 Task: Create a project with template Project Timeline with name TrainForge with privacy Public and in the team Recorders . Create three sections in the project as To-Do, Doing and Done.
Action: Mouse moved to (78, 56)
Screenshot: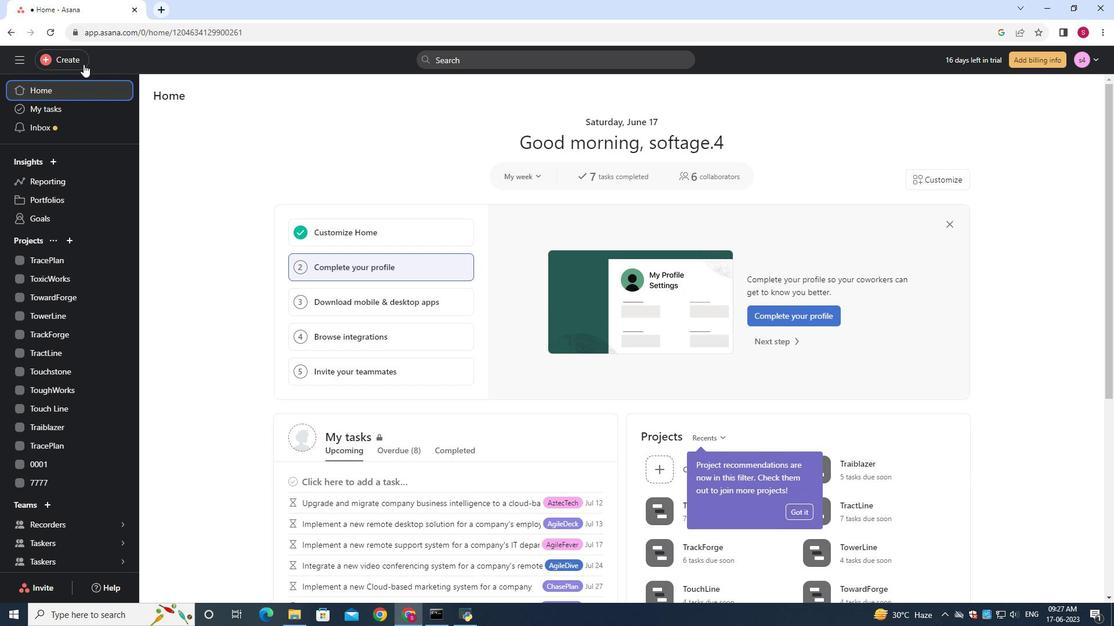 
Action: Mouse pressed left at (78, 56)
Screenshot: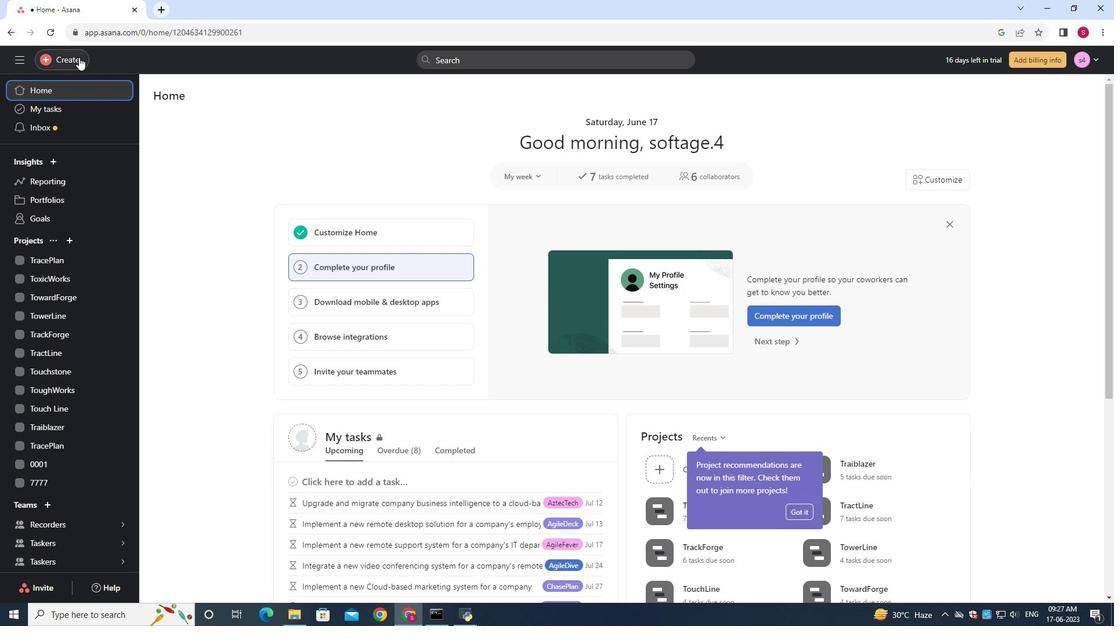 
Action: Mouse moved to (110, 78)
Screenshot: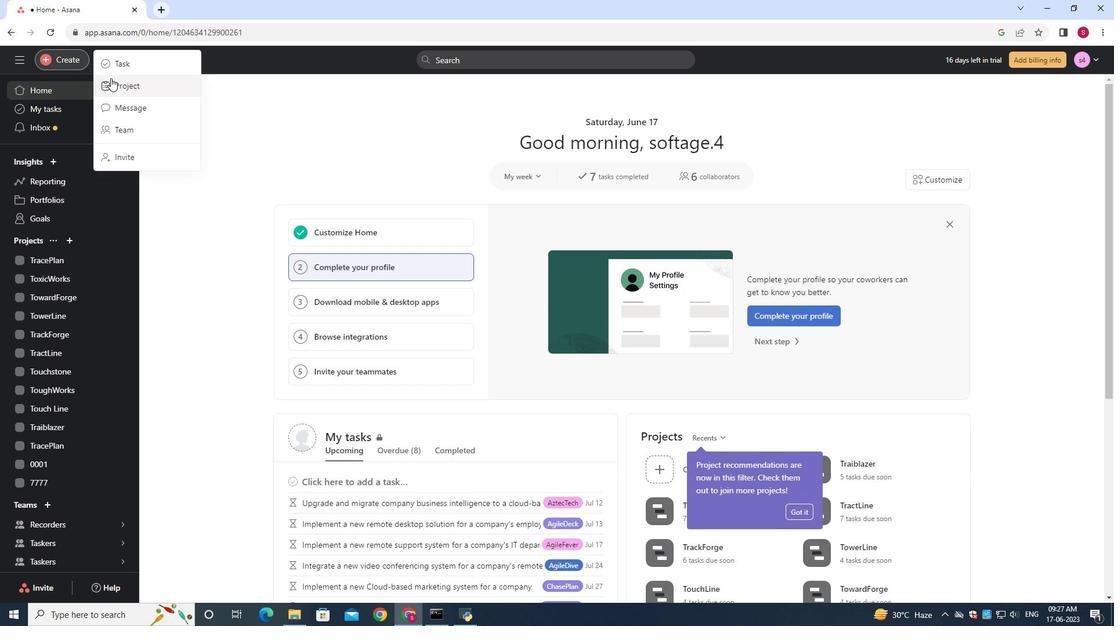 
Action: Mouse pressed left at (110, 78)
Screenshot: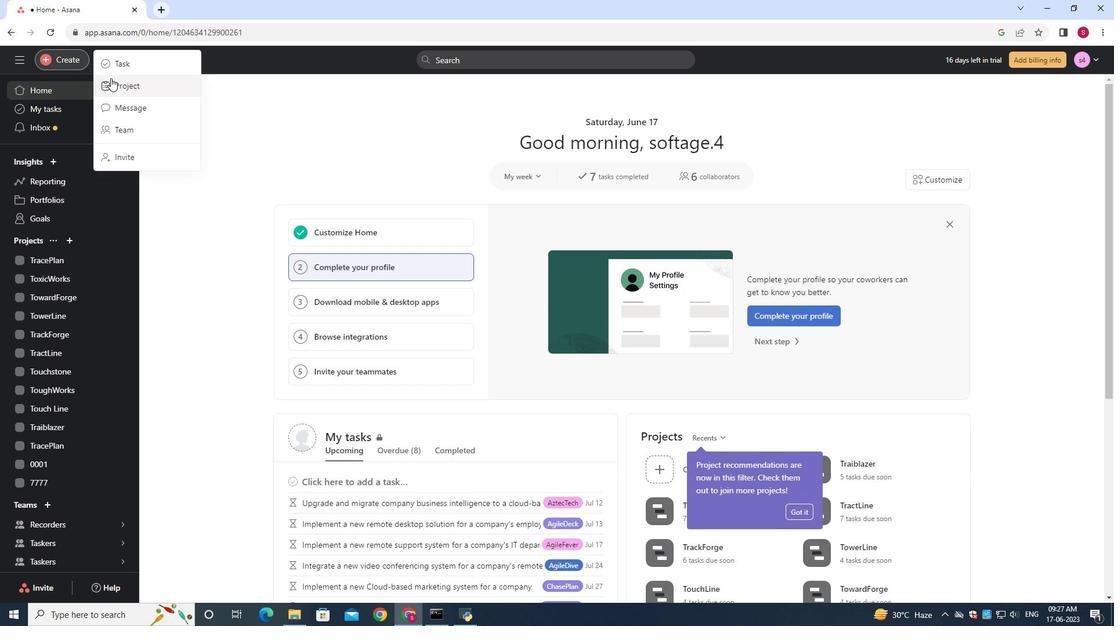 
Action: Mouse moved to (562, 352)
Screenshot: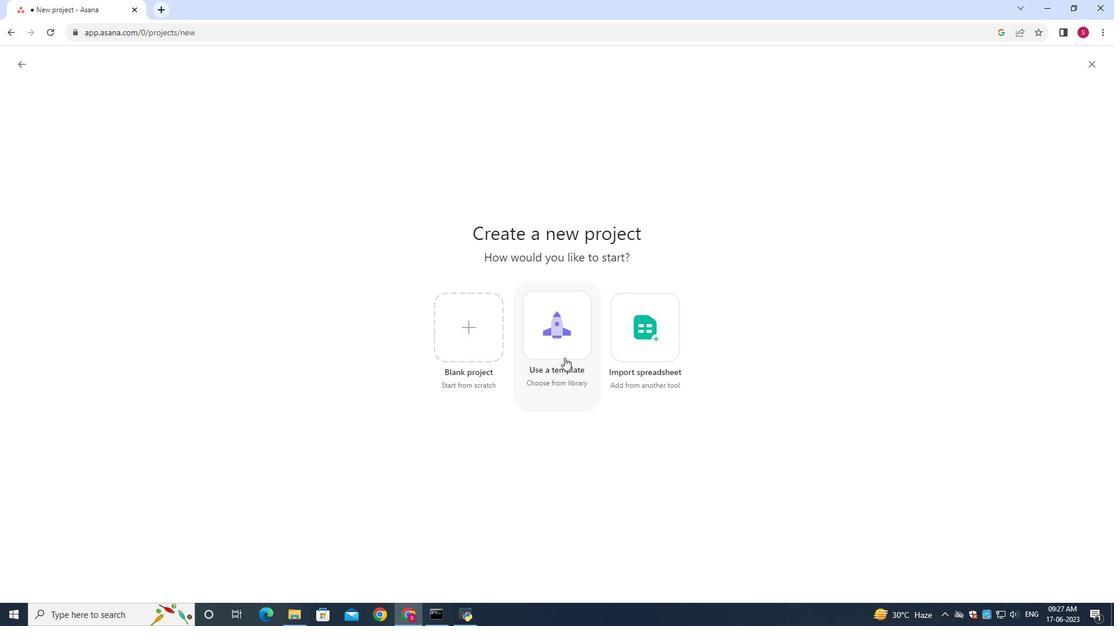 
Action: Mouse pressed left at (562, 352)
Screenshot: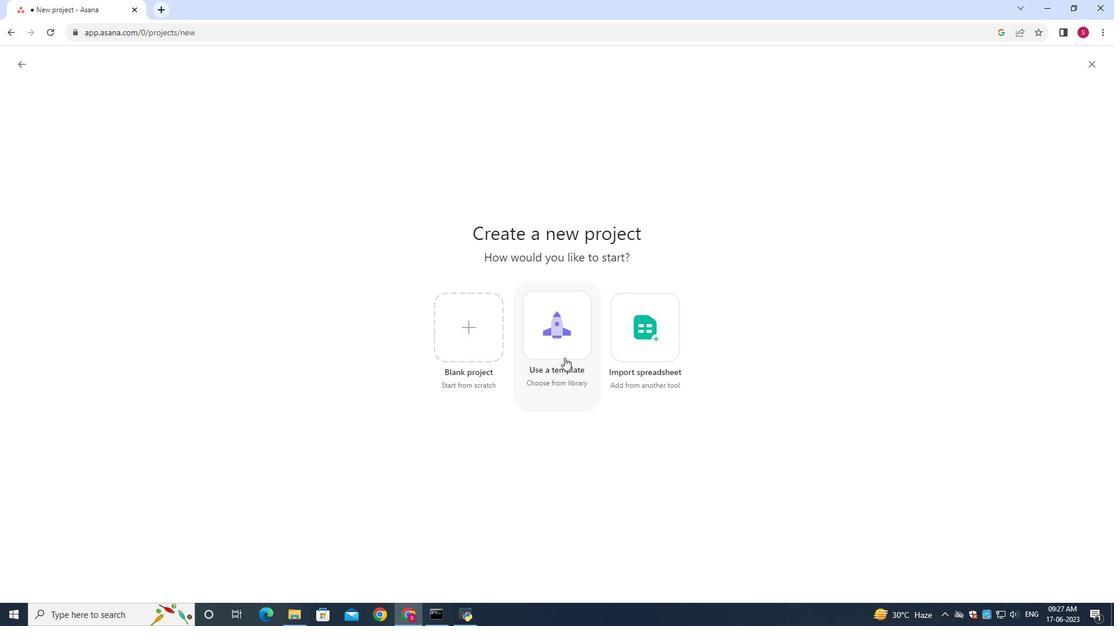 
Action: Mouse moved to (105, 320)
Screenshot: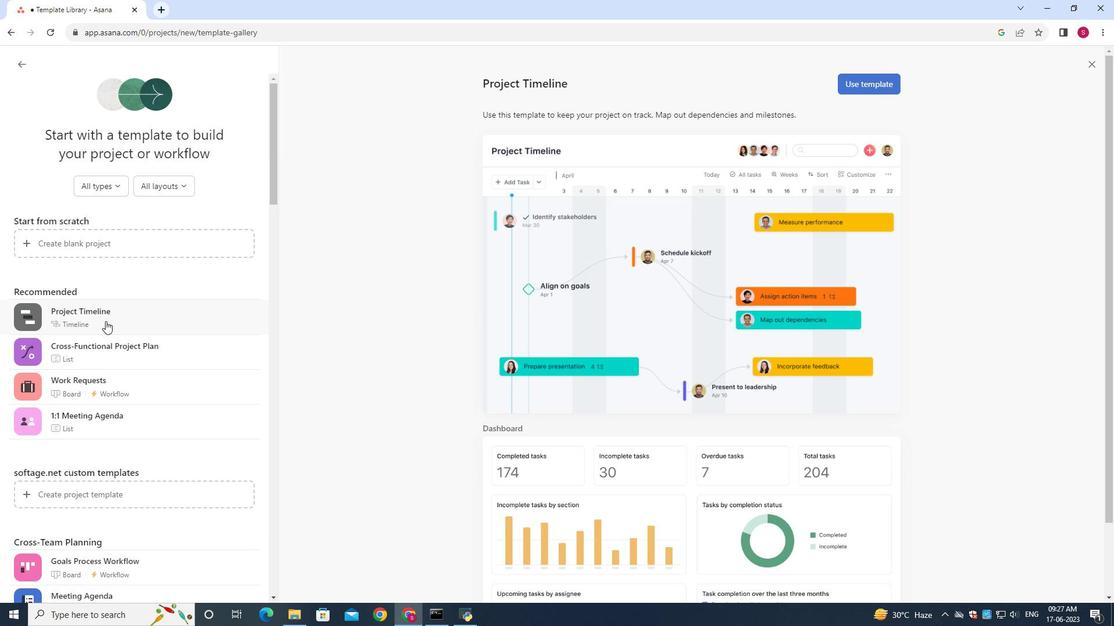 
Action: Mouse pressed left at (105, 320)
Screenshot: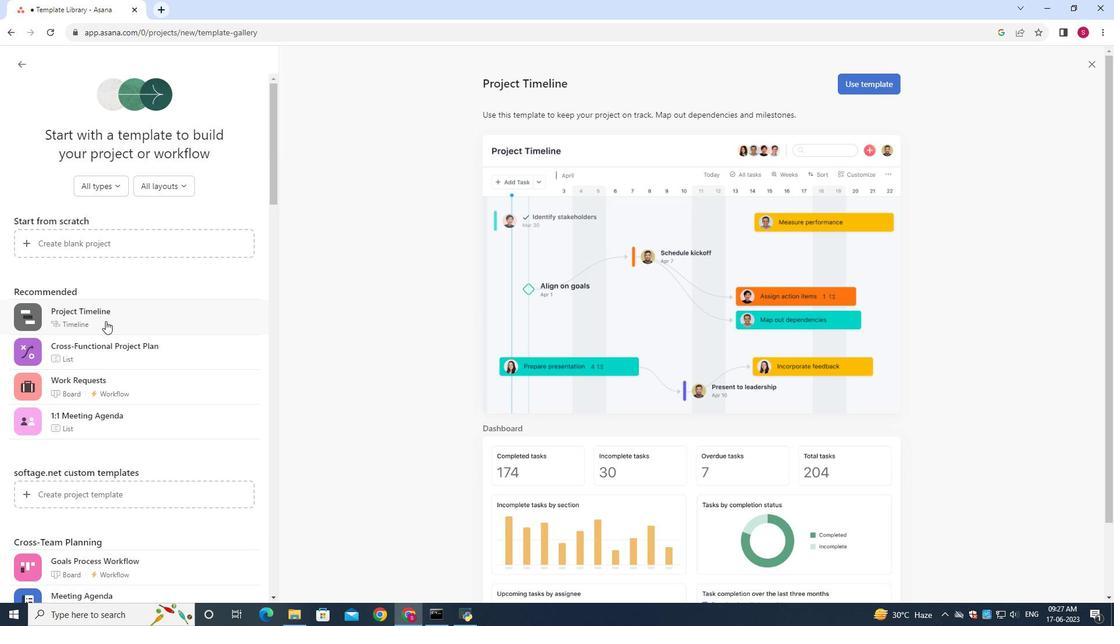 
Action: Mouse moved to (847, 89)
Screenshot: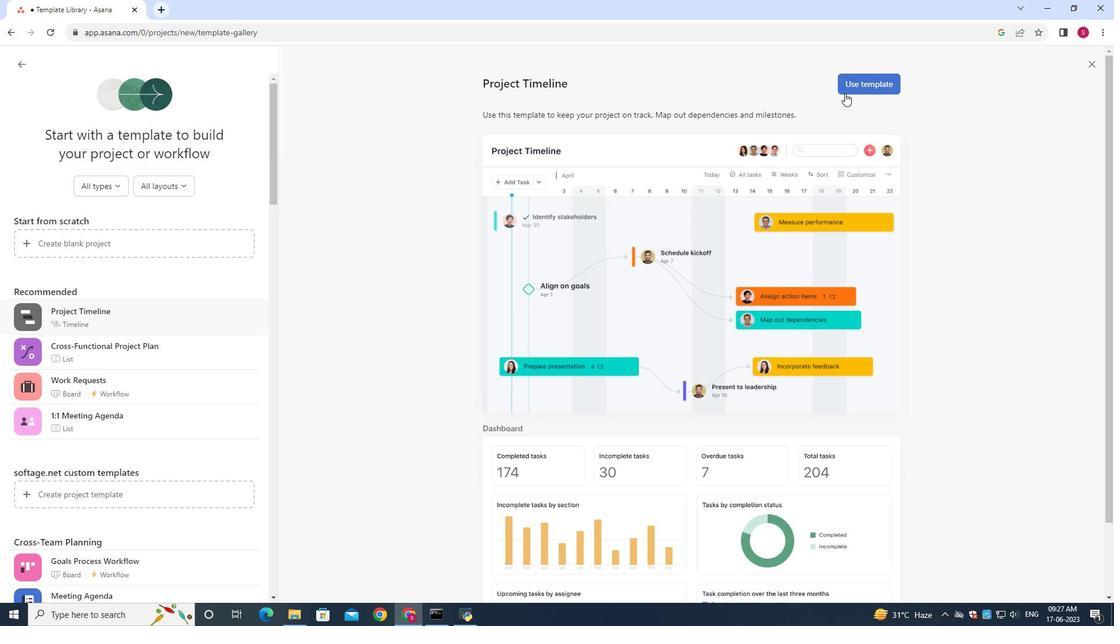 
Action: Mouse pressed left at (847, 89)
Screenshot: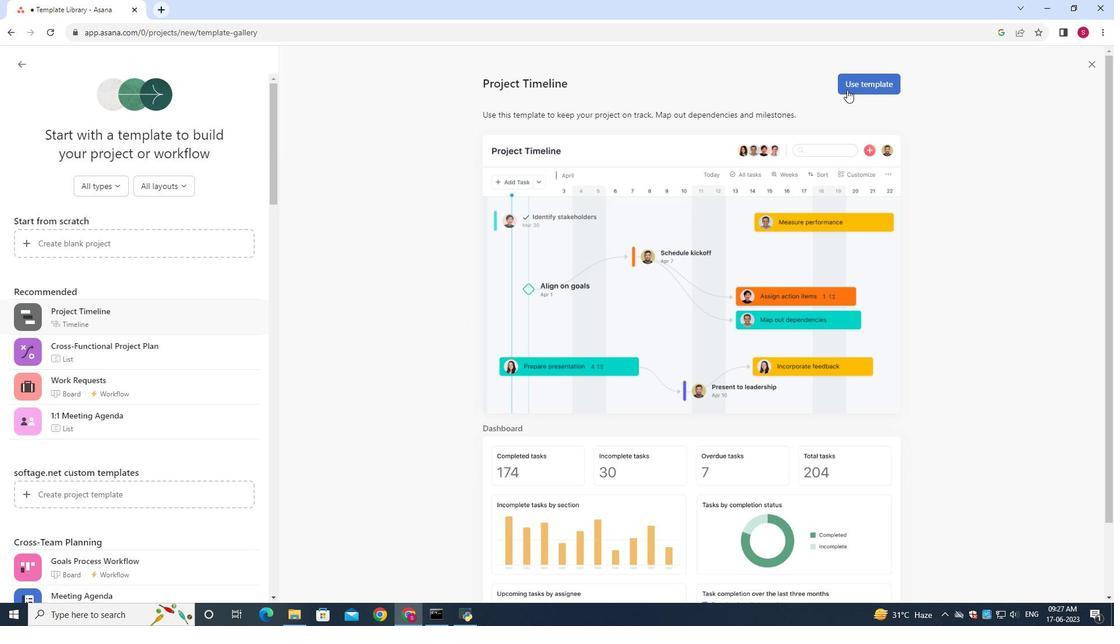 
Action: Mouse moved to (6, 184)
Screenshot: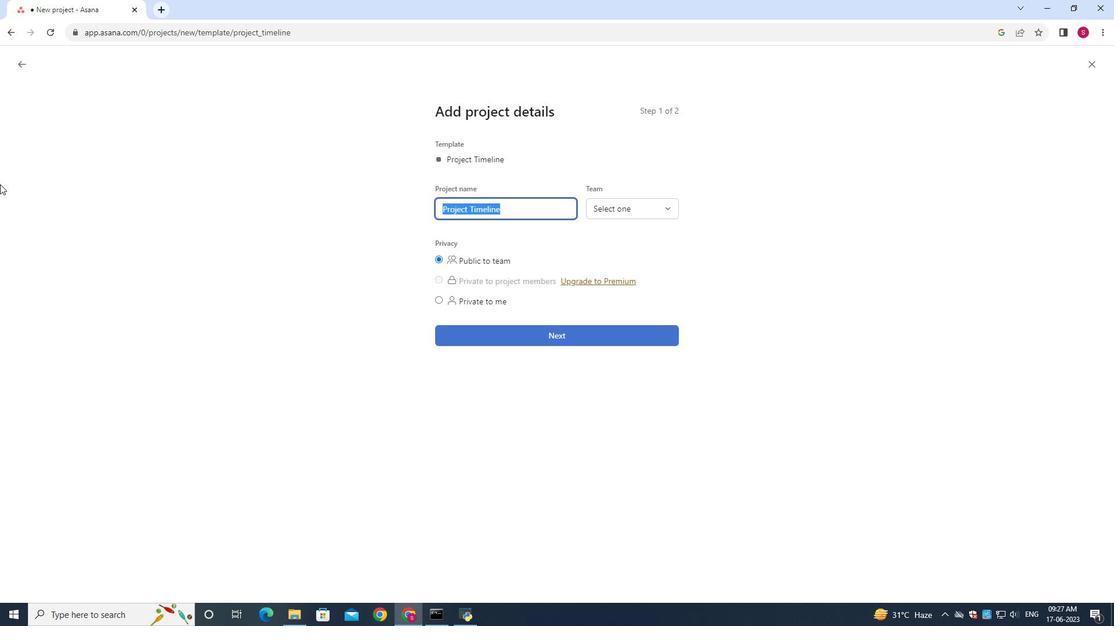 
Action: Key pressed <Key.backspace><Key.shift>Train<Key.shift>Forge
Screenshot: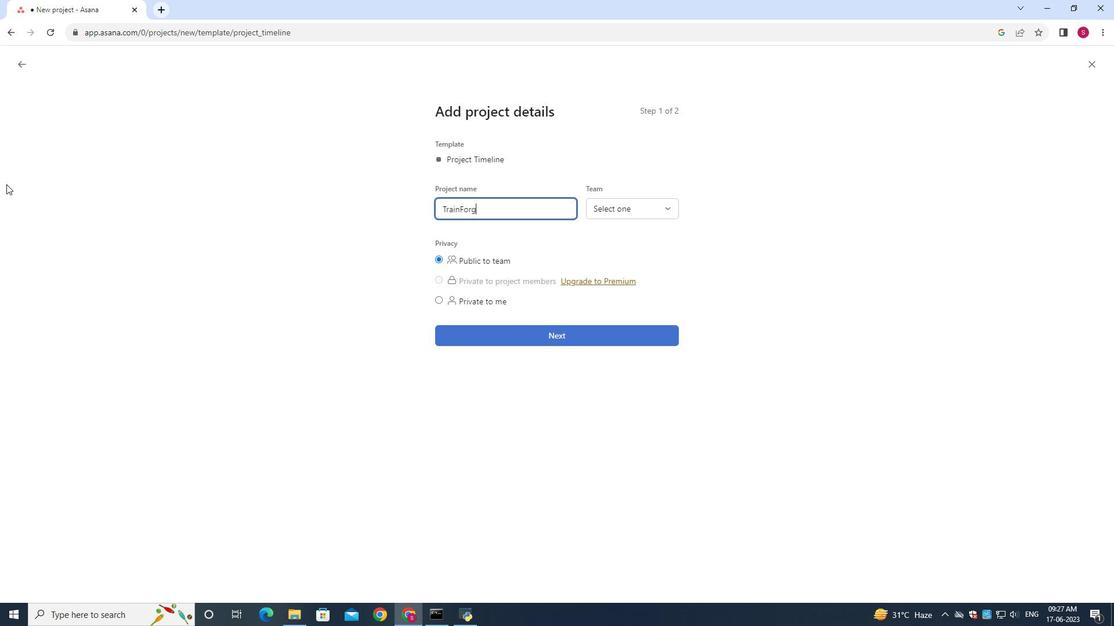 
Action: Mouse moved to (605, 210)
Screenshot: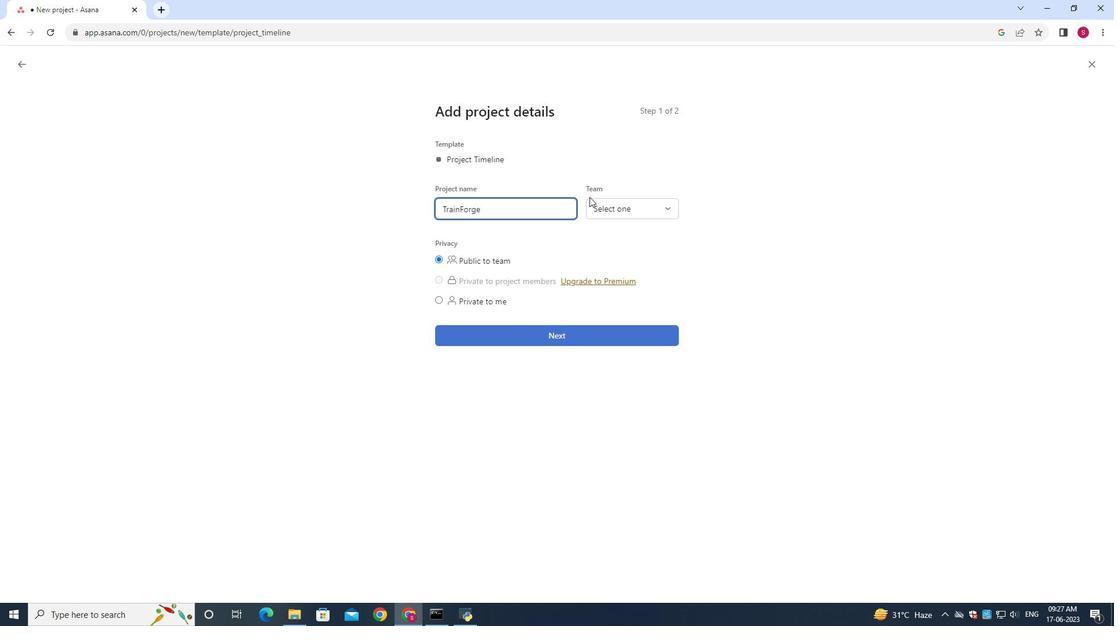 
Action: Mouse pressed left at (605, 210)
Screenshot: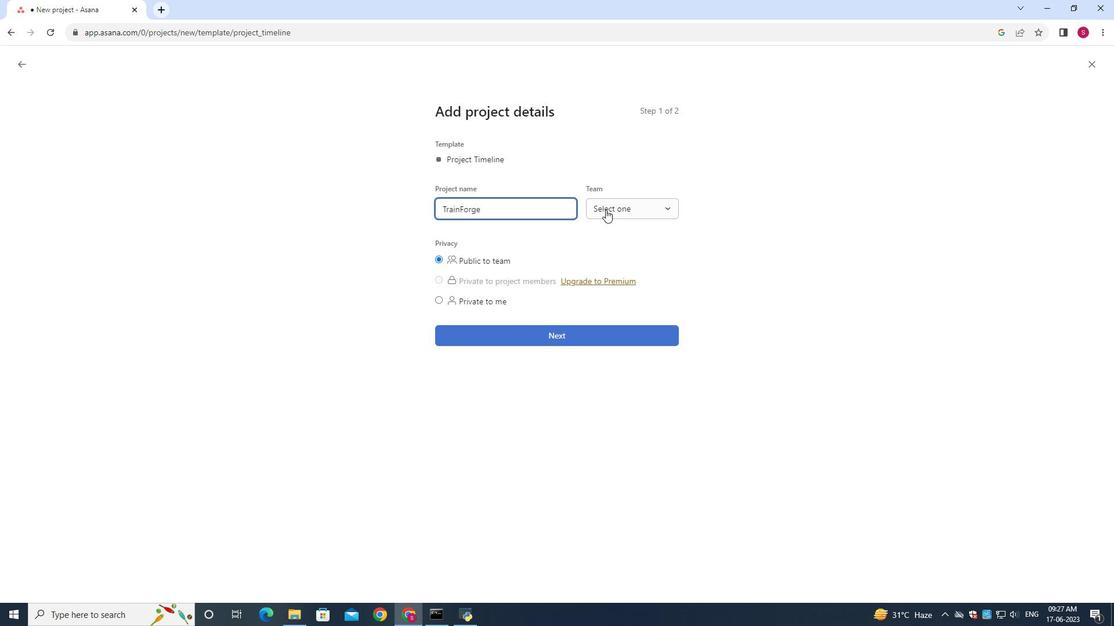 
Action: Mouse moved to (618, 272)
Screenshot: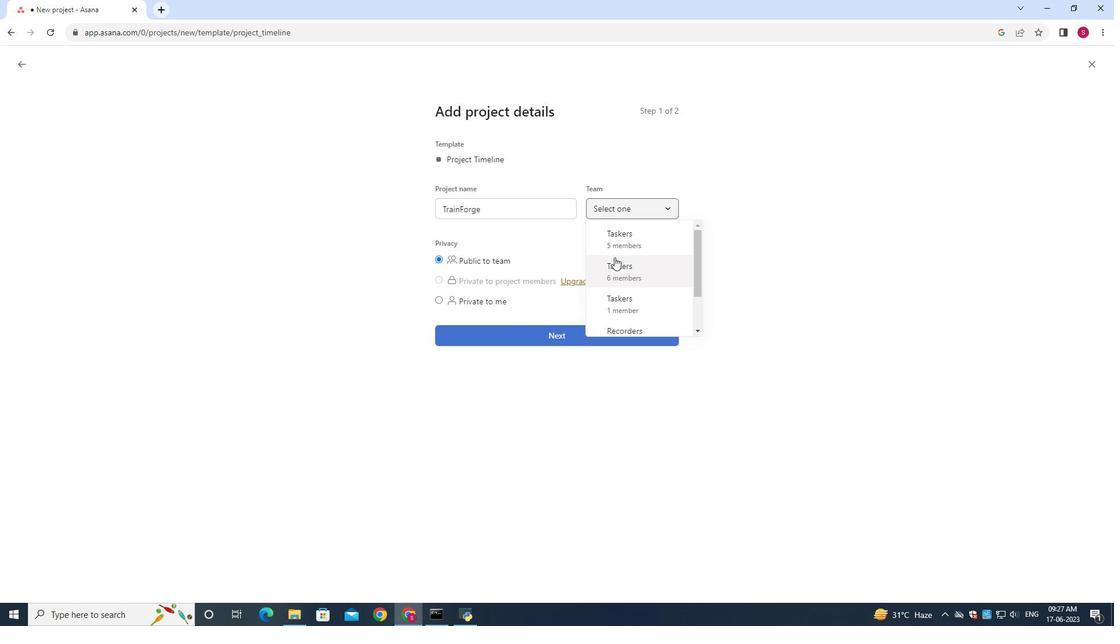 
Action: Mouse scrolled (618, 271) with delta (0, 0)
Screenshot: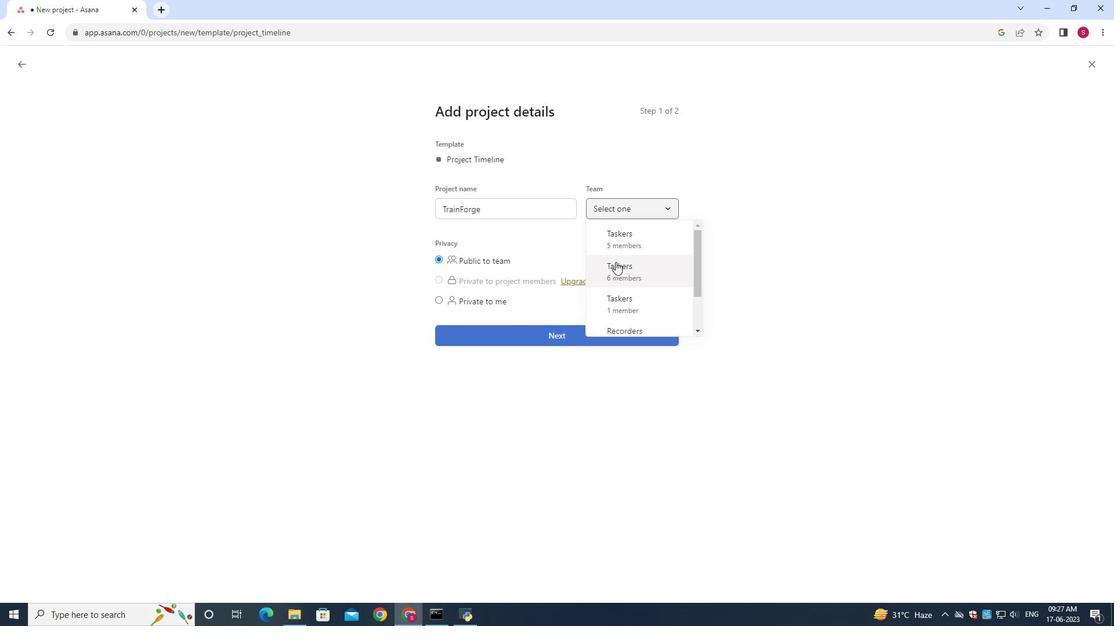 
Action: Mouse moved to (618, 272)
Screenshot: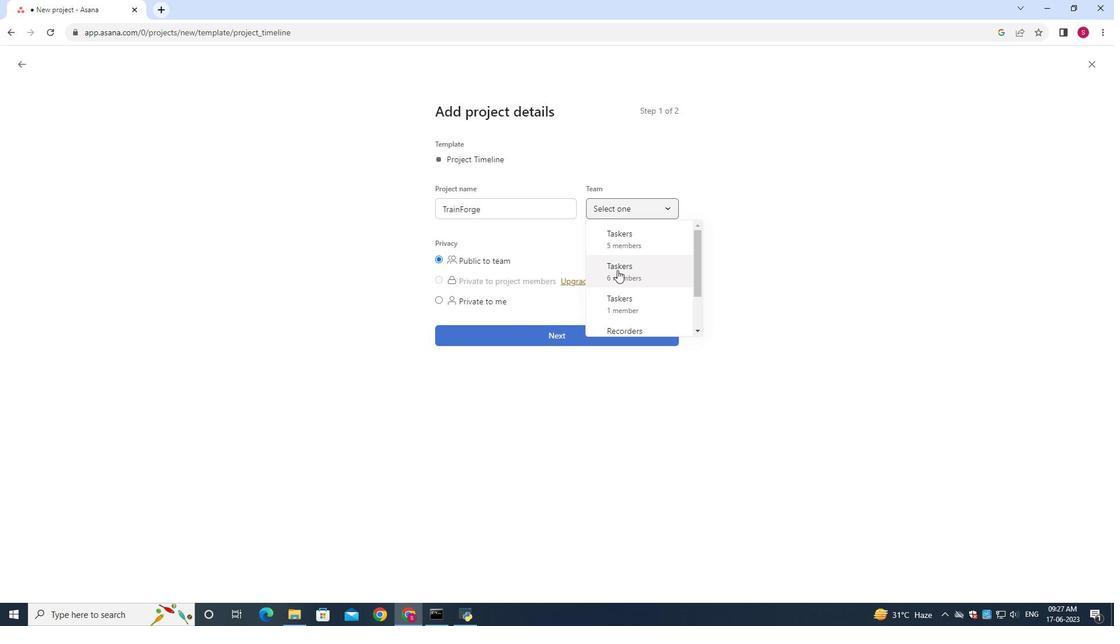 
Action: Mouse scrolled (618, 272) with delta (0, 0)
Screenshot: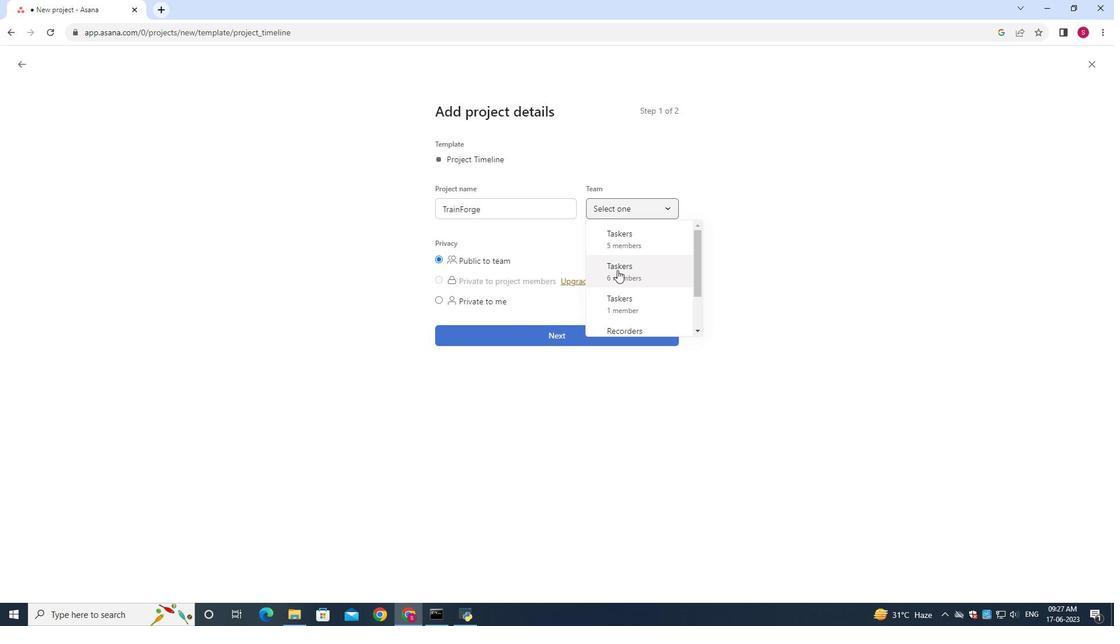 
Action: Mouse scrolled (618, 272) with delta (0, 0)
Screenshot: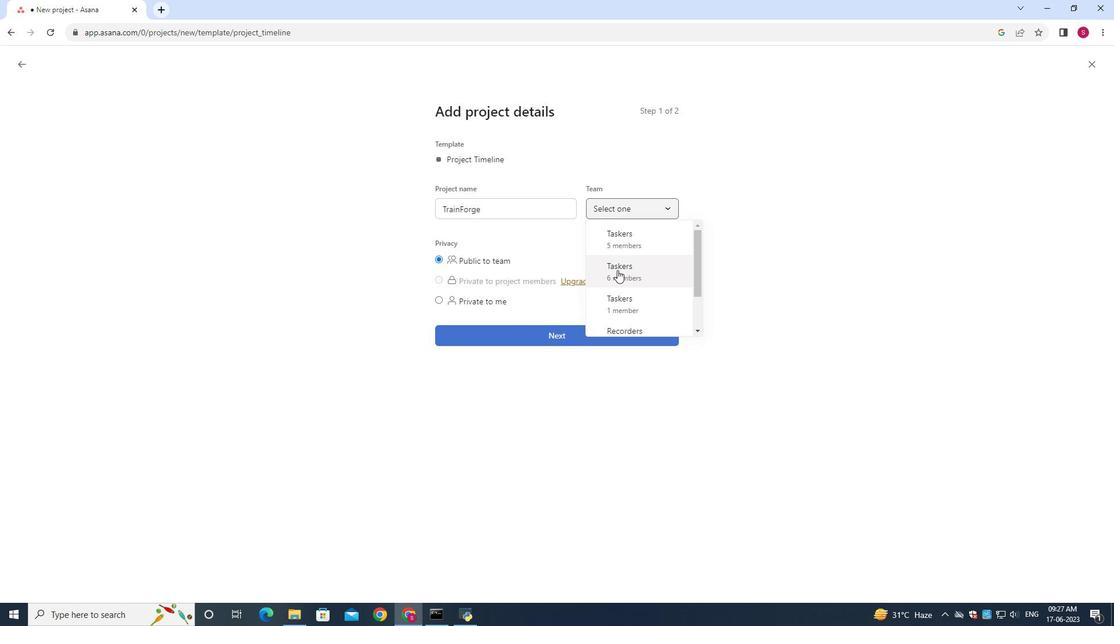 
Action: Mouse scrolled (618, 272) with delta (0, 0)
Screenshot: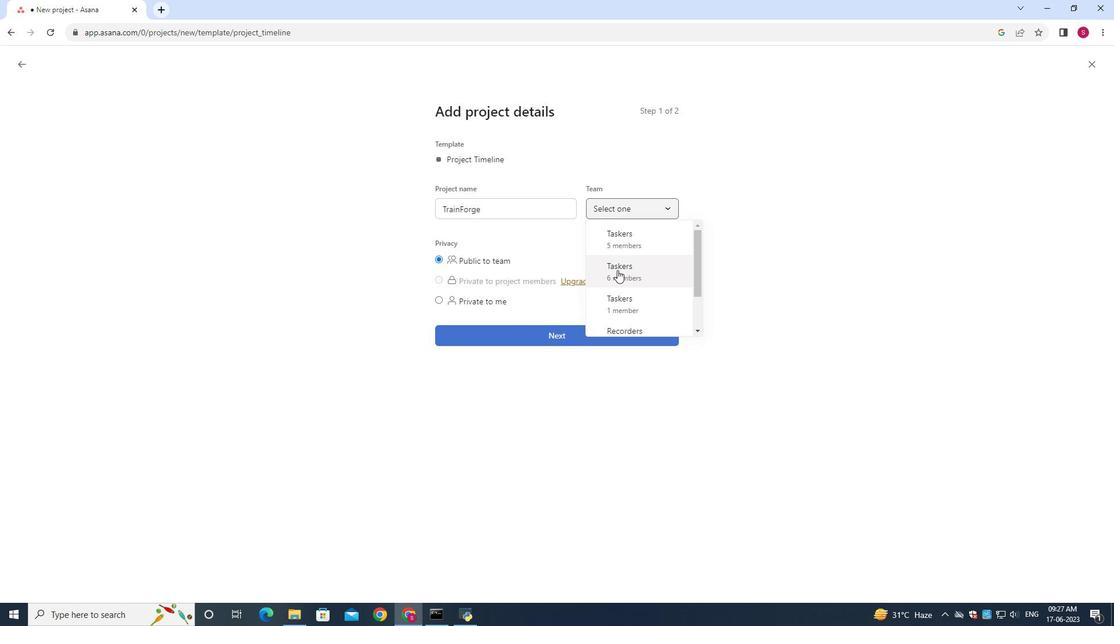 
Action: Mouse moved to (618, 285)
Screenshot: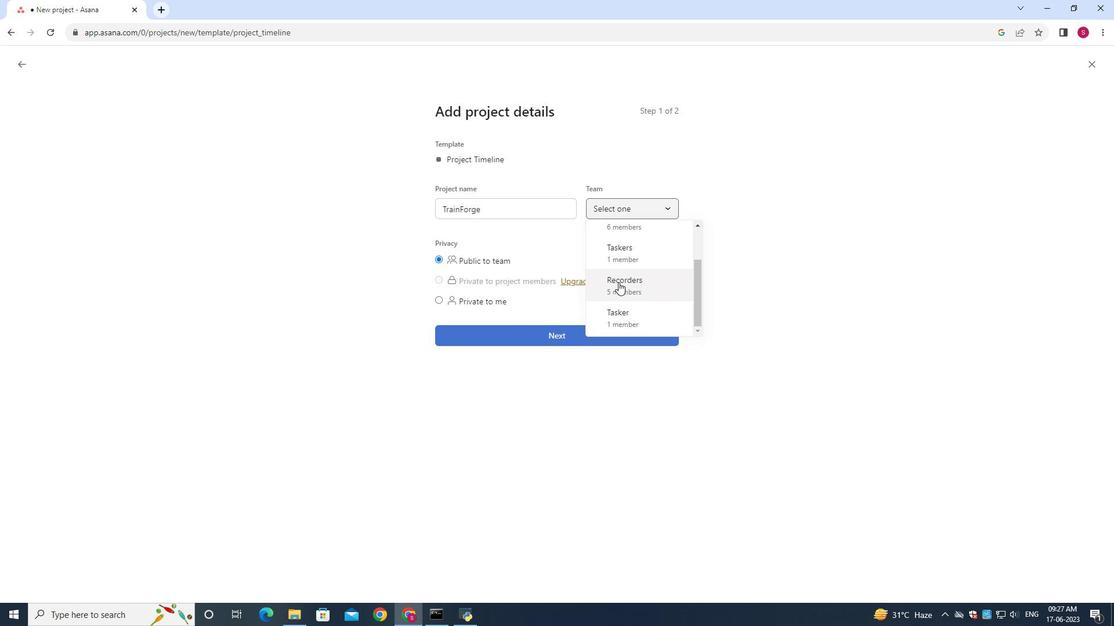 
Action: Mouse pressed left at (618, 285)
Screenshot: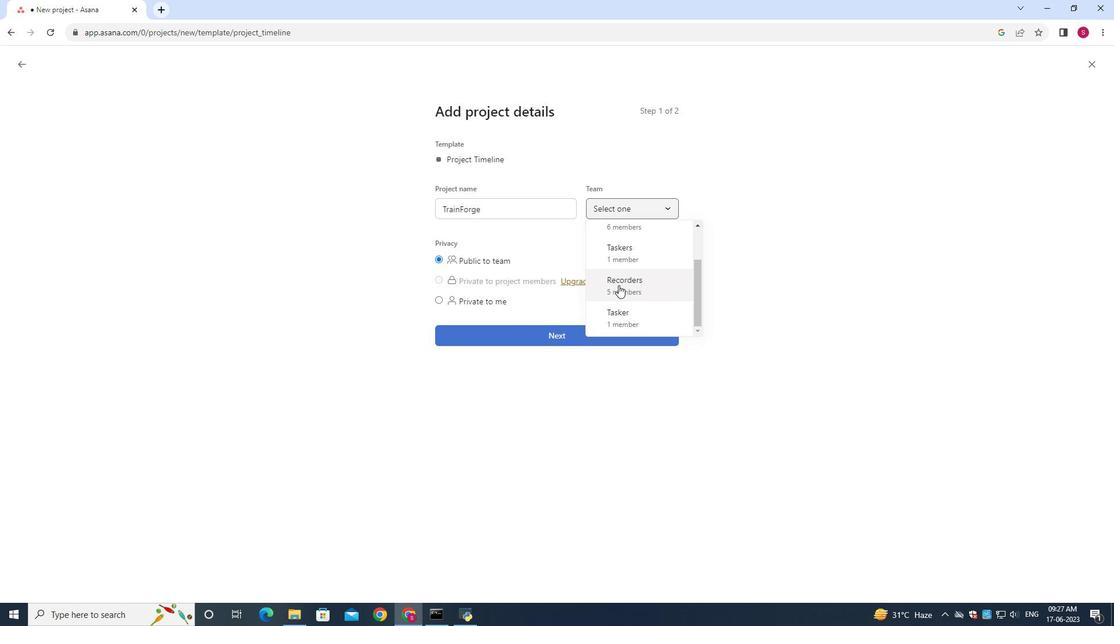 
Action: Mouse moved to (566, 315)
Screenshot: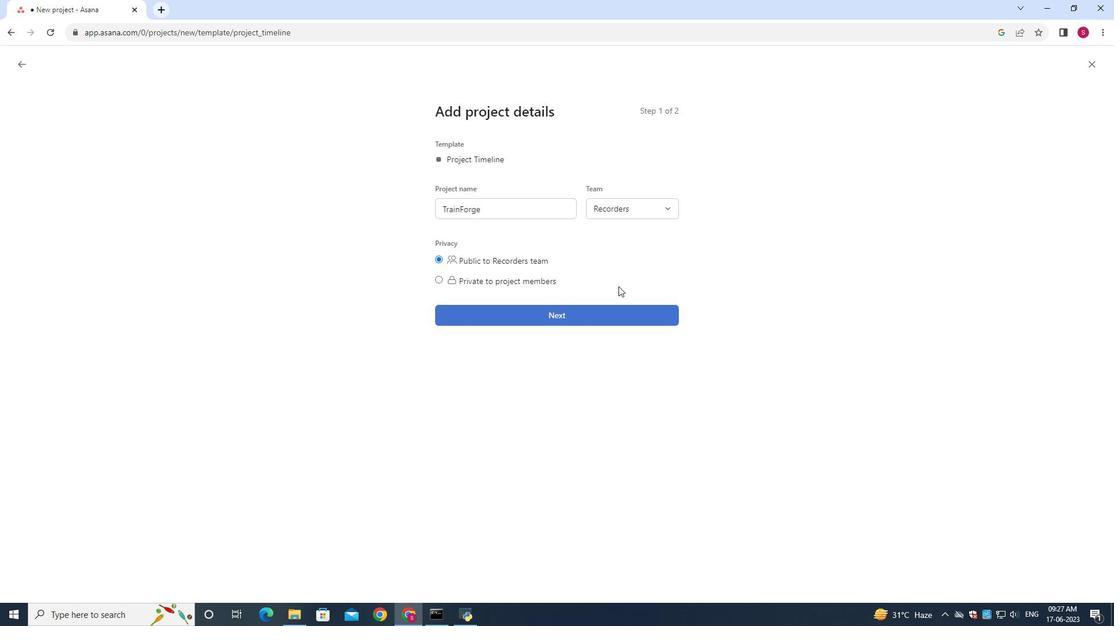 
Action: Mouse pressed left at (566, 315)
Screenshot: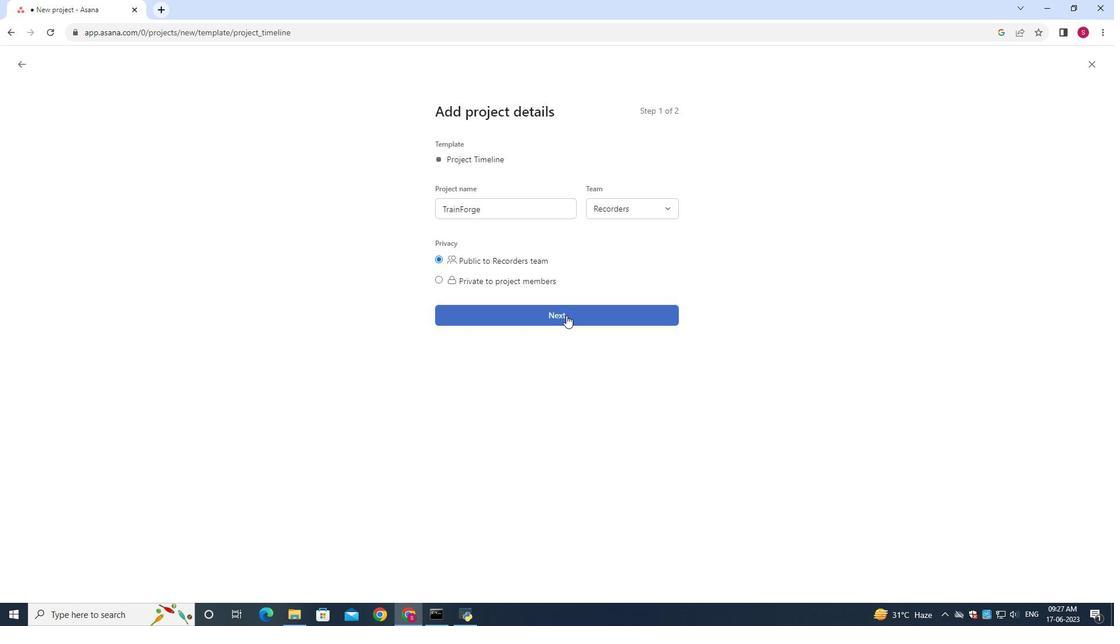 
Action: Mouse moved to (593, 350)
Screenshot: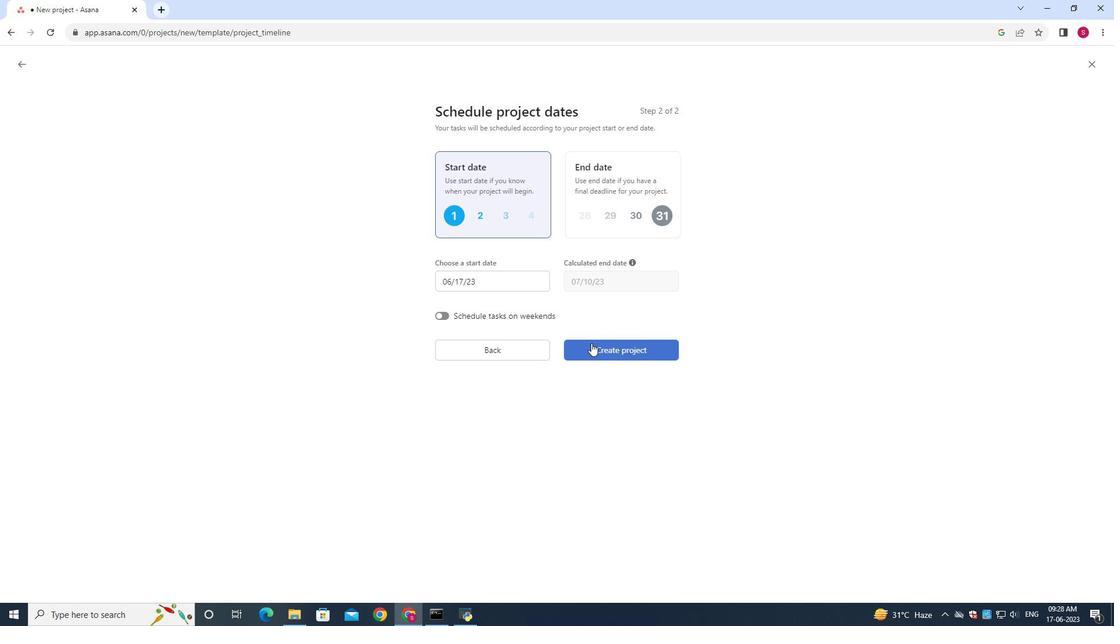
Action: Mouse pressed left at (593, 350)
Screenshot: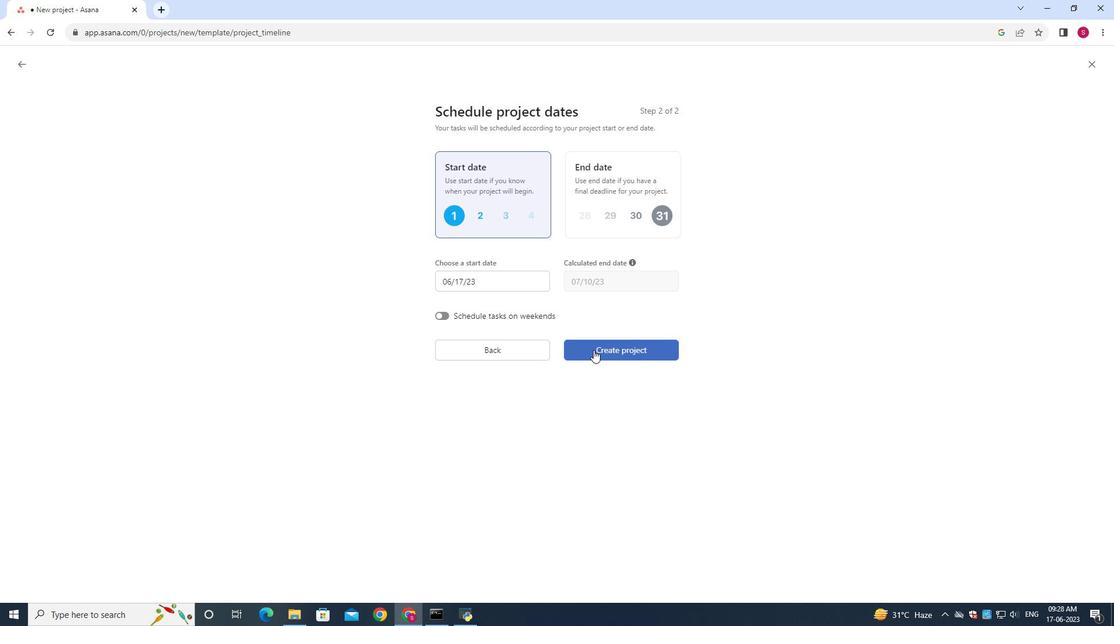 
Action: Mouse moved to (295, 384)
Screenshot: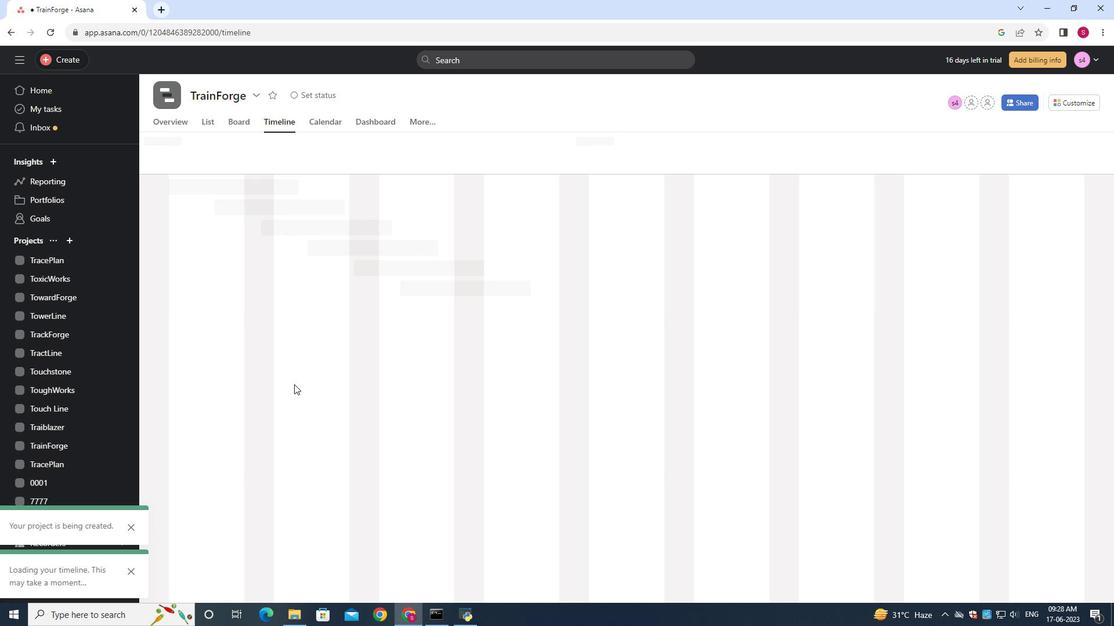 
Action: Mouse scrolled (295, 384) with delta (0, 0)
Screenshot: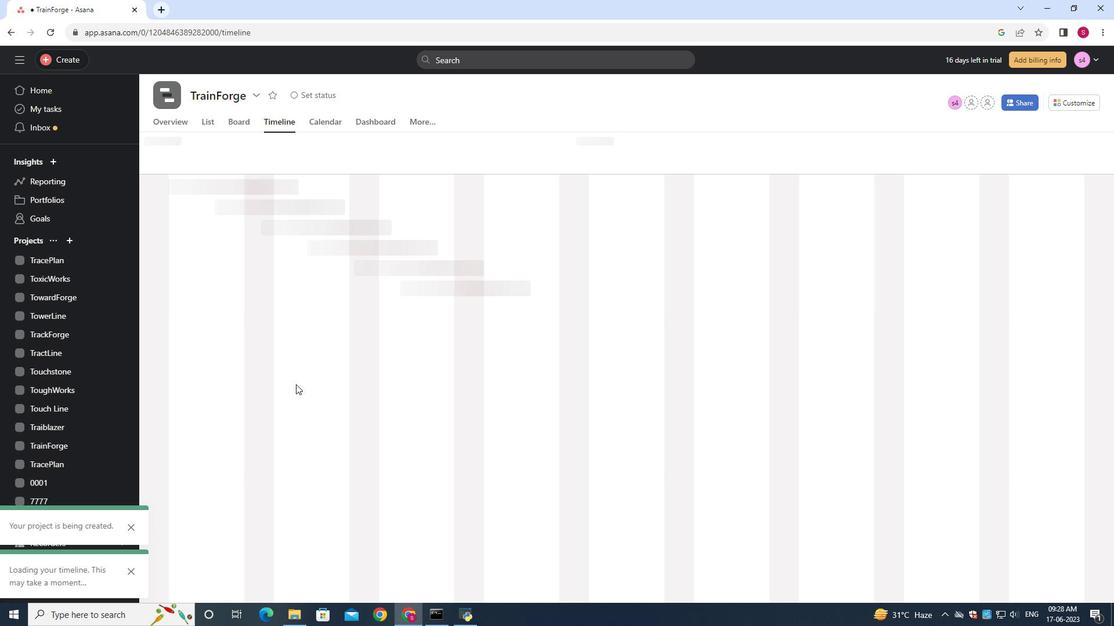 
Action: Mouse scrolled (295, 384) with delta (0, 0)
Screenshot: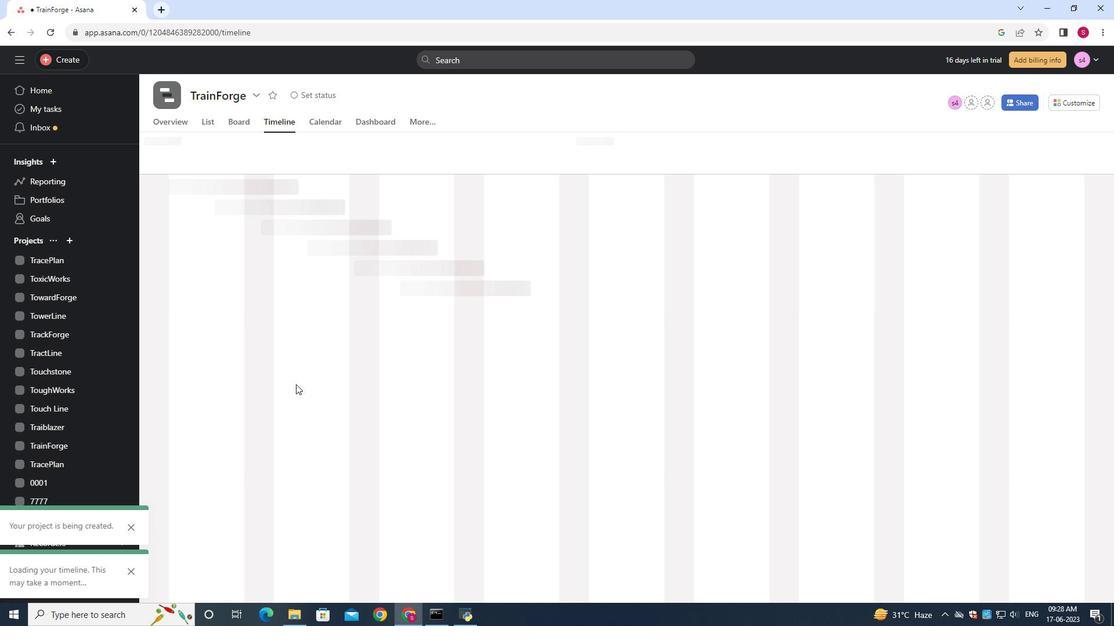 
Action: Mouse scrolled (295, 384) with delta (0, 0)
Screenshot: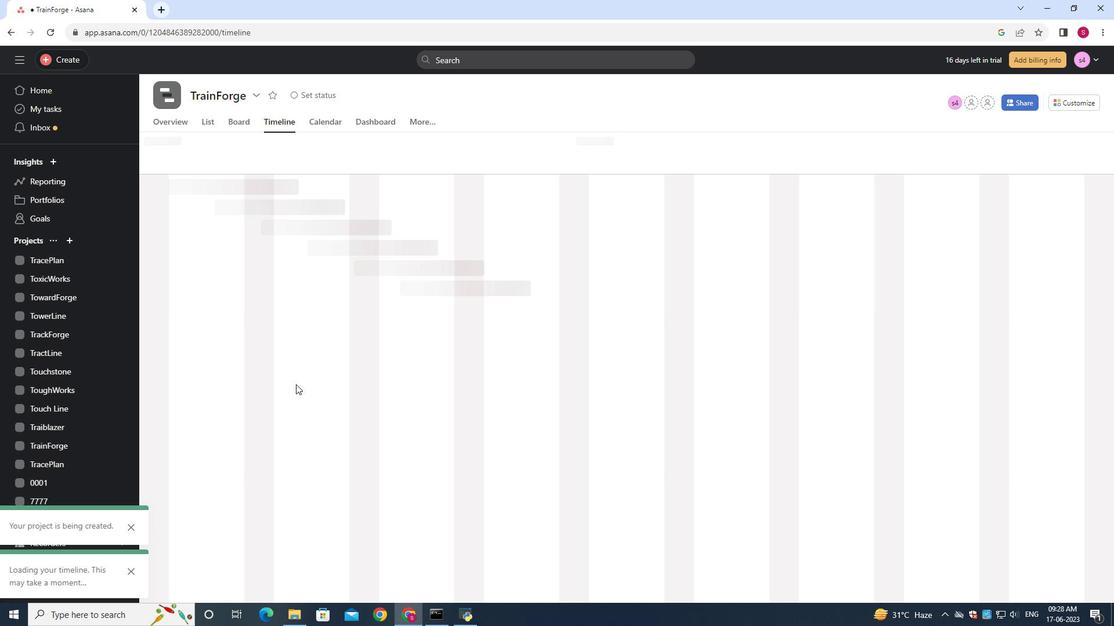
Action: Mouse scrolled (295, 384) with delta (0, 0)
Screenshot: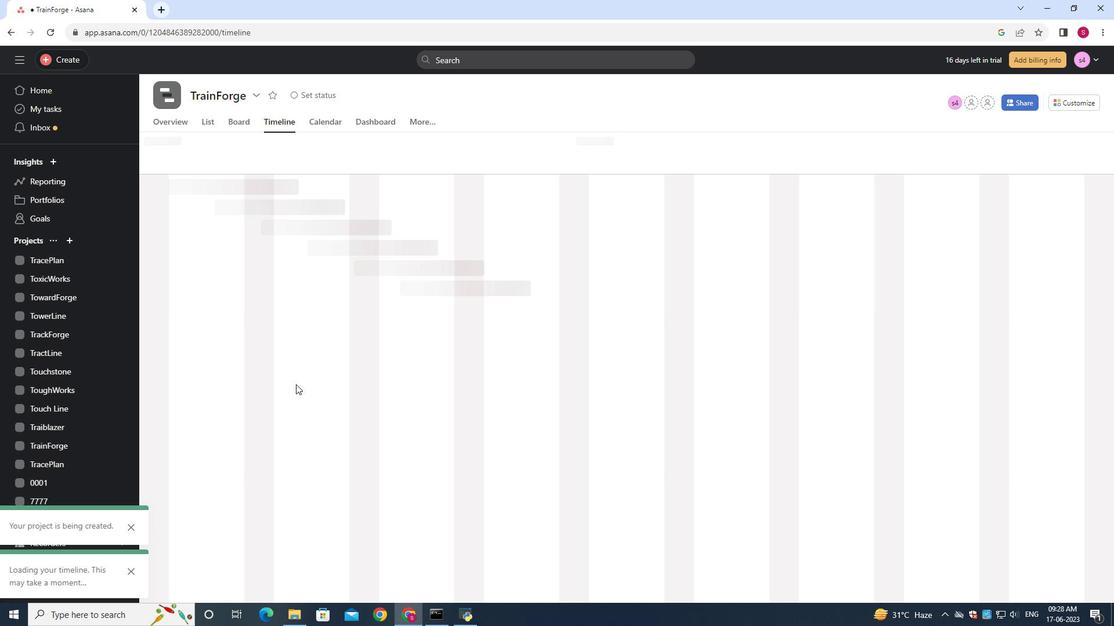 
Action: Mouse scrolled (295, 384) with delta (0, 0)
Screenshot: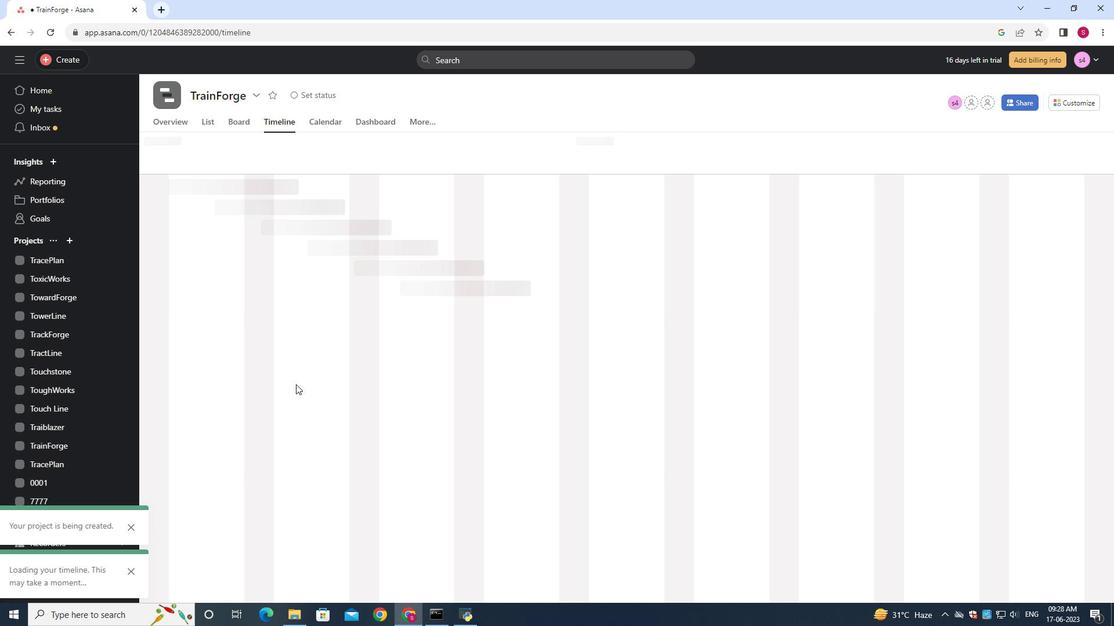 
Action: Mouse scrolled (295, 384) with delta (0, 0)
Screenshot: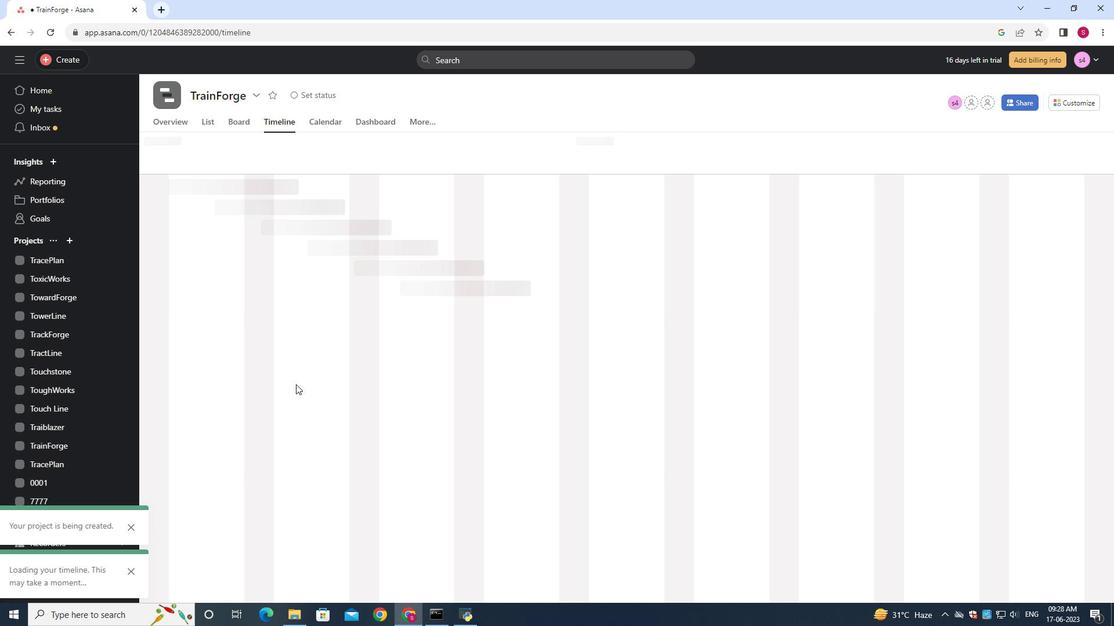 
Action: Mouse moved to (307, 290)
Screenshot: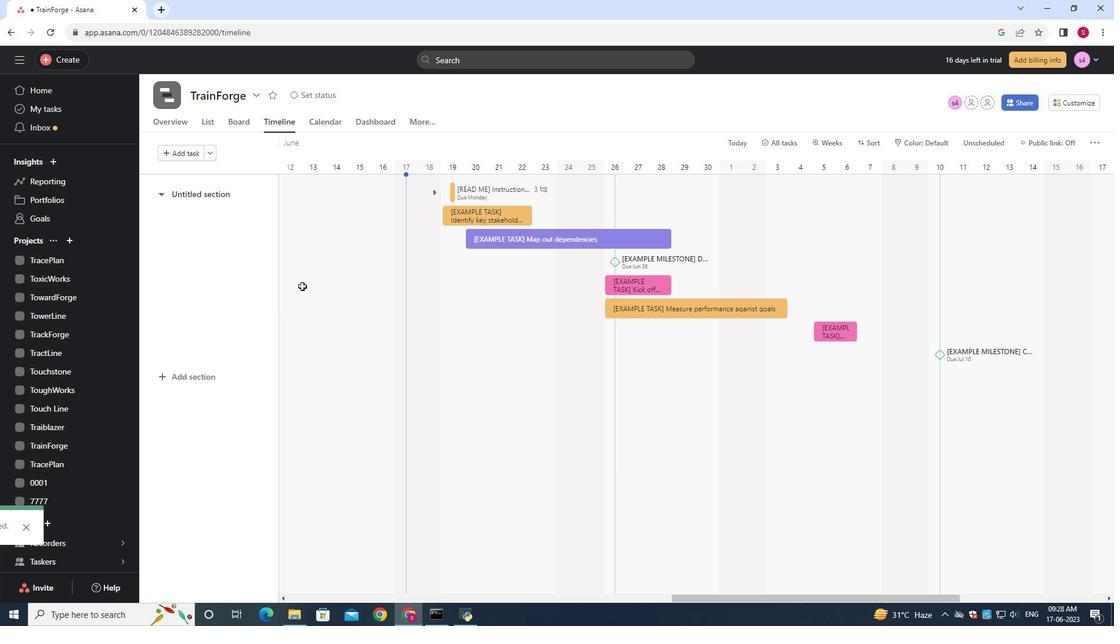
Action: Mouse scrolled (306, 288) with delta (0, 0)
Screenshot: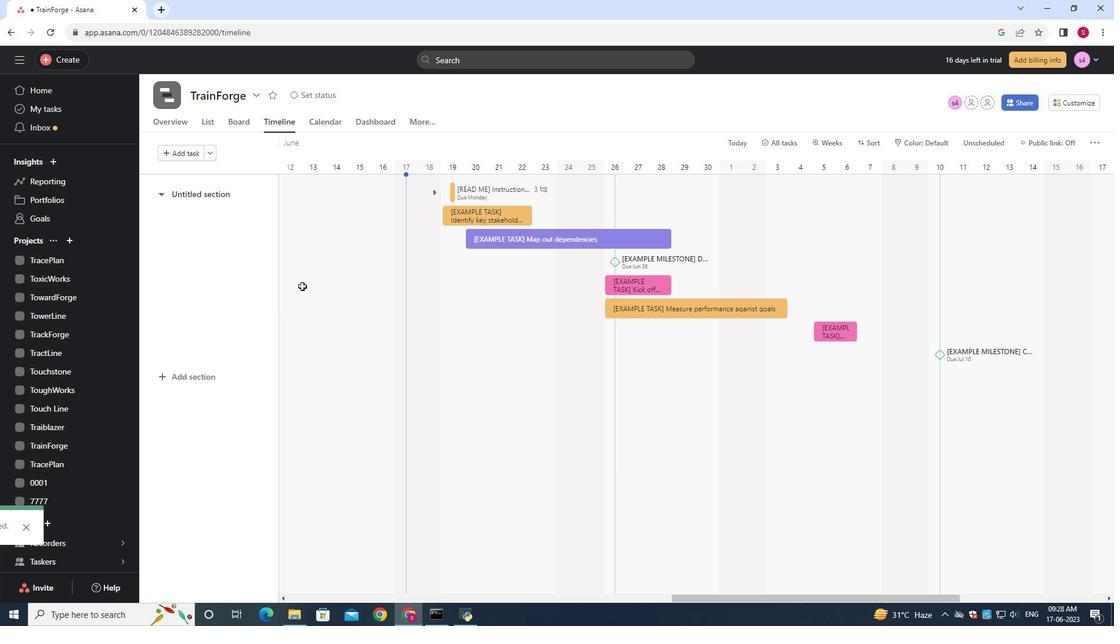
Action: Mouse scrolled (307, 290) with delta (0, 0)
Screenshot: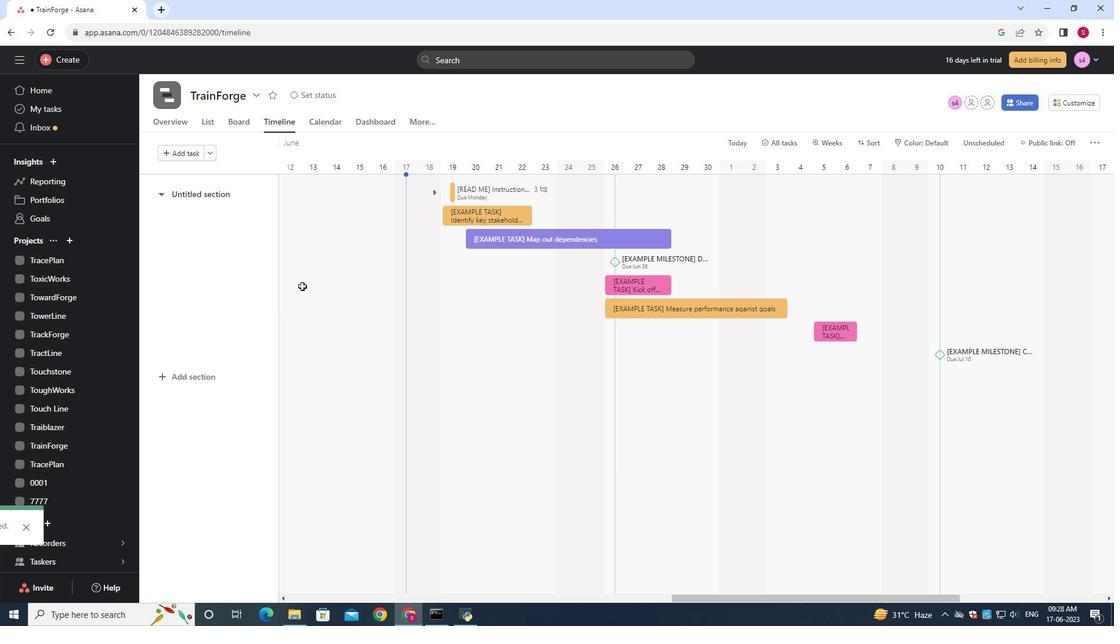 
Action: Mouse moved to (307, 290)
Screenshot: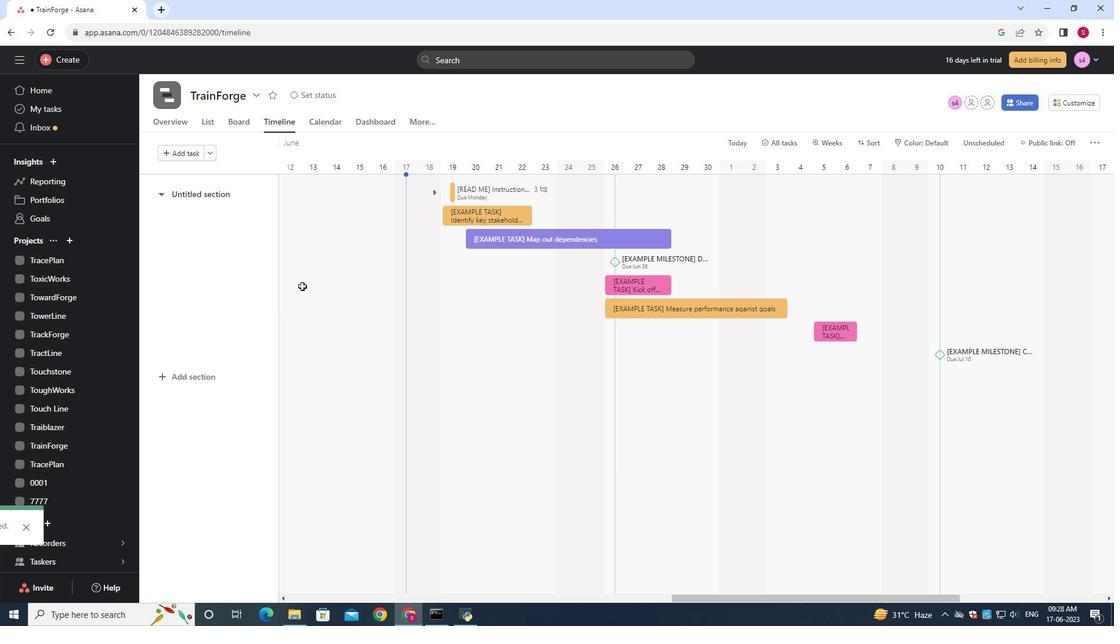 
Action: Mouse scrolled (307, 290) with delta (0, 0)
Screenshot: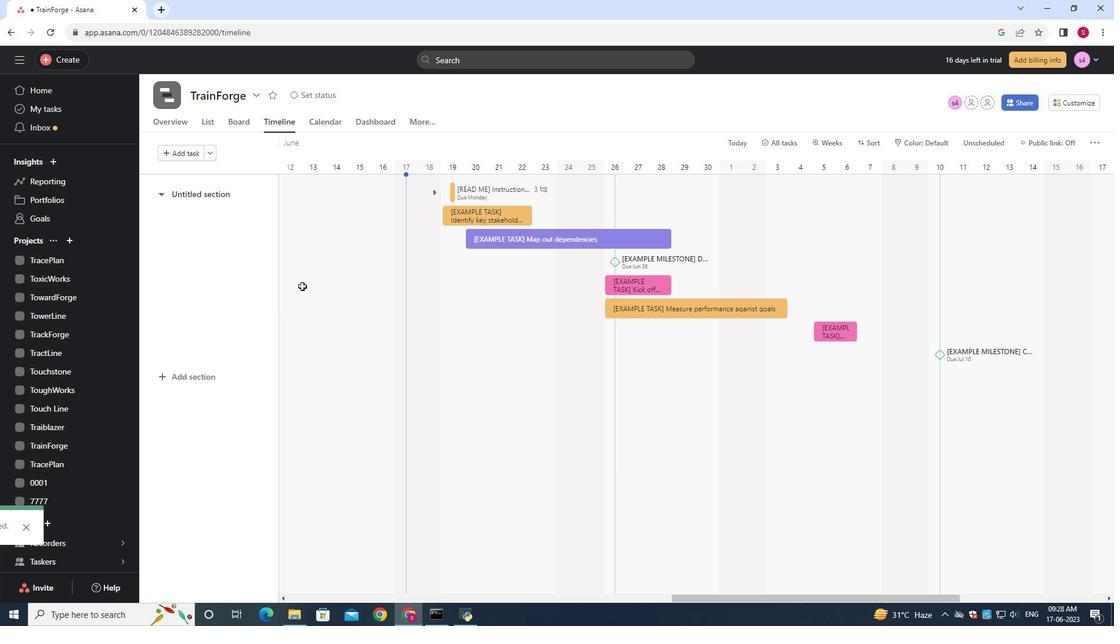
Action: Mouse scrolled (307, 290) with delta (0, 0)
Screenshot: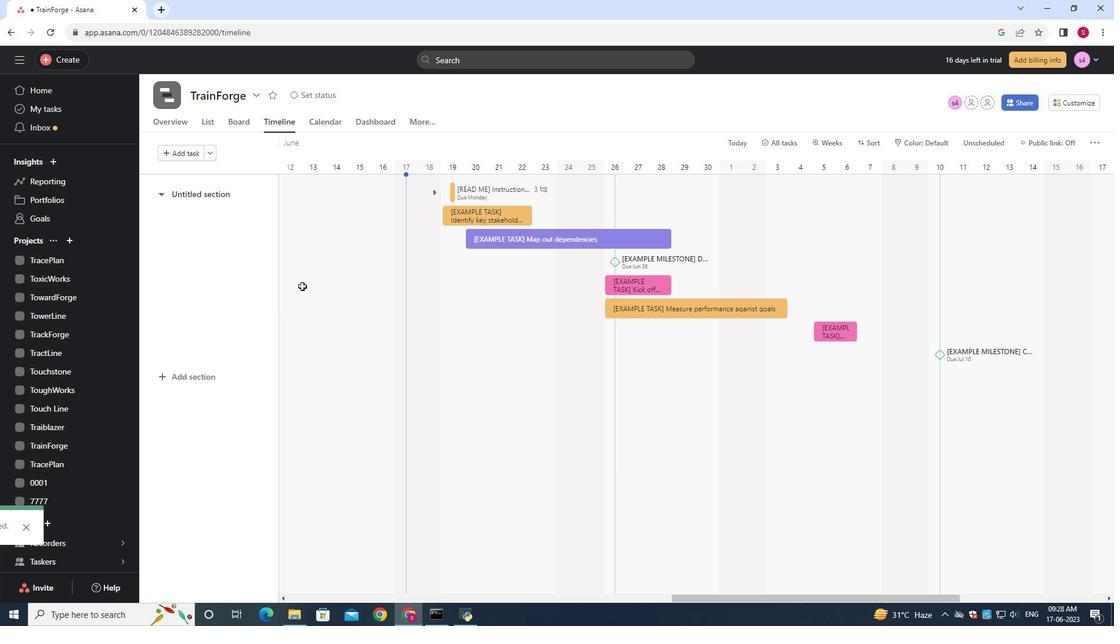 
Action: Mouse scrolled (307, 290) with delta (0, 0)
Screenshot: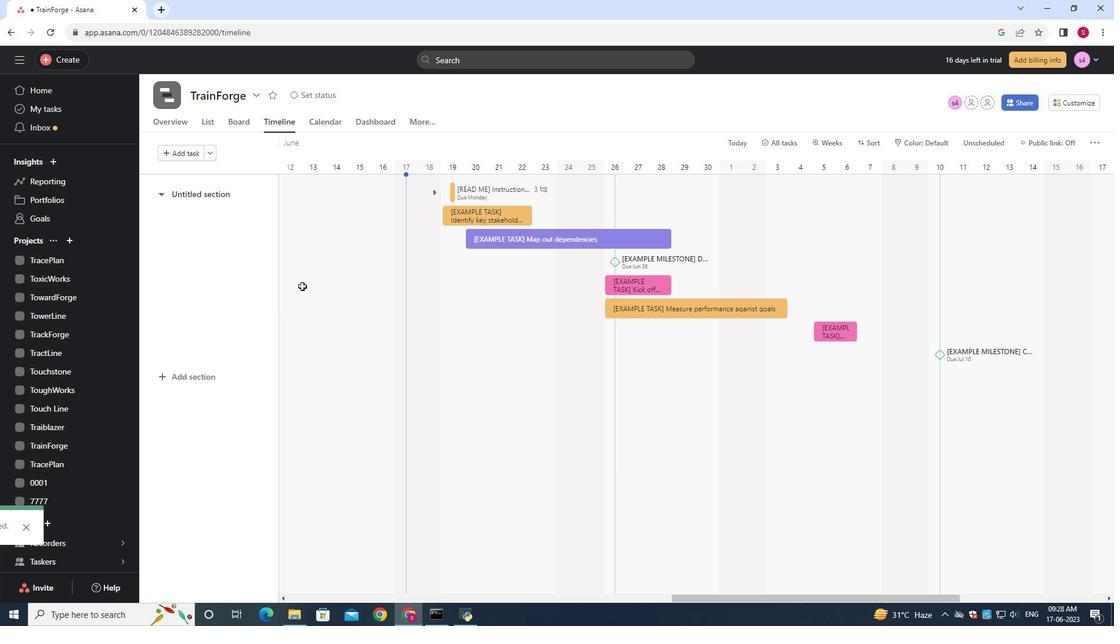 
Action: Mouse moved to (196, 378)
Screenshot: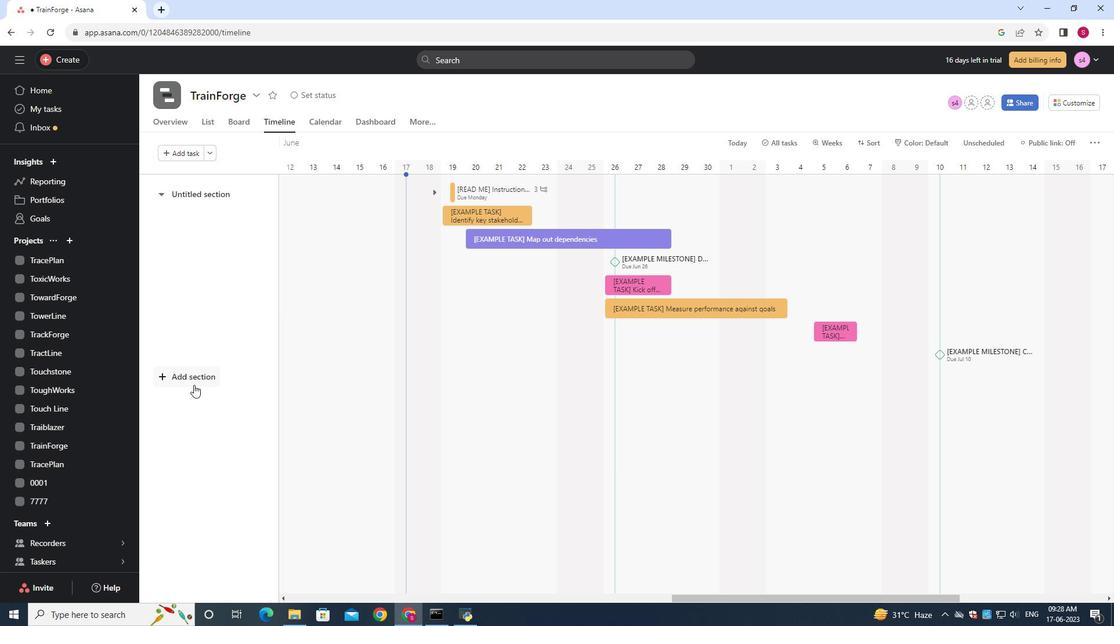 
Action: Mouse pressed left at (196, 378)
Screenshot: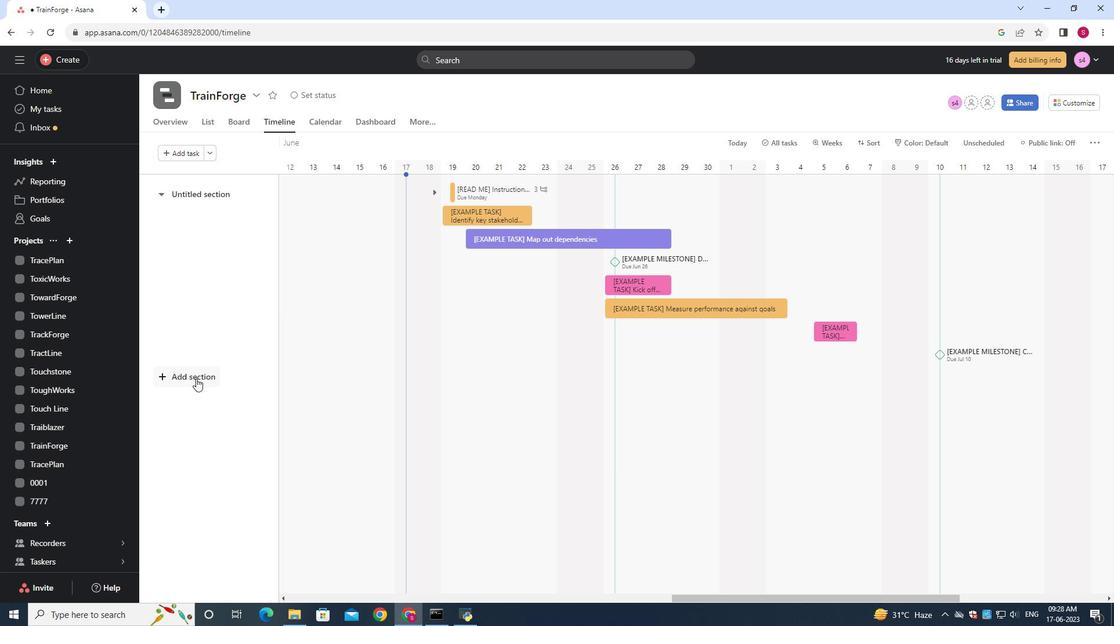 
Action: Mouse moved to (201, 379)
Screenshot: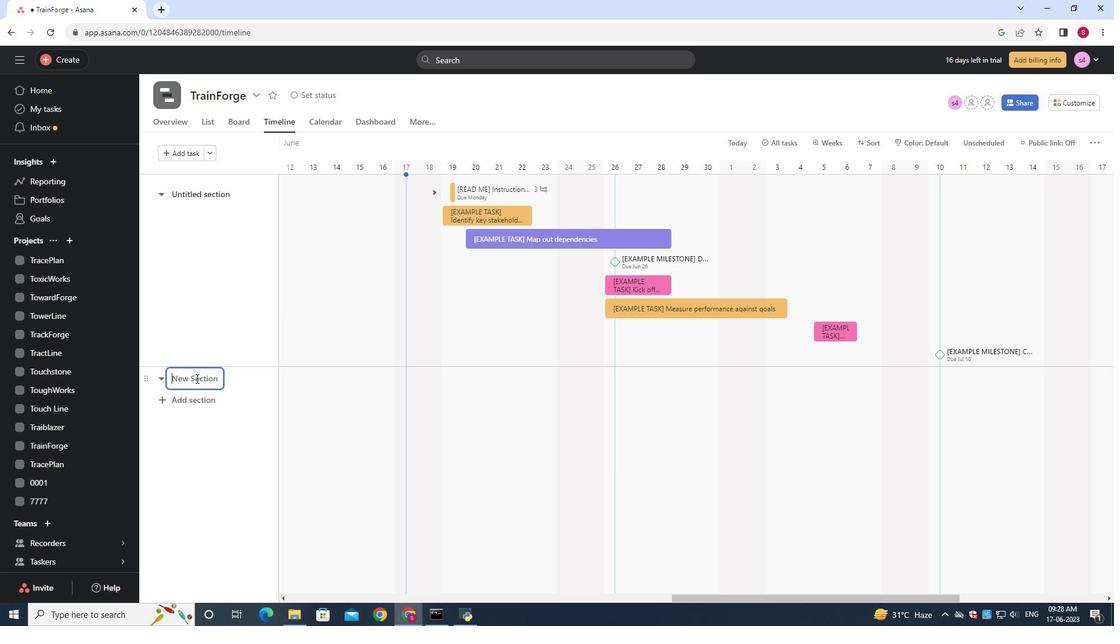 
Action: Key pressed <Key.shift><Key.shift><Key.shift><Key.shift><Key.shift>To-<Key.shift><Key.shift><Key.shift><Key.shift><Key.shift><Key.shift>Do<Key.enter>
Screenshot: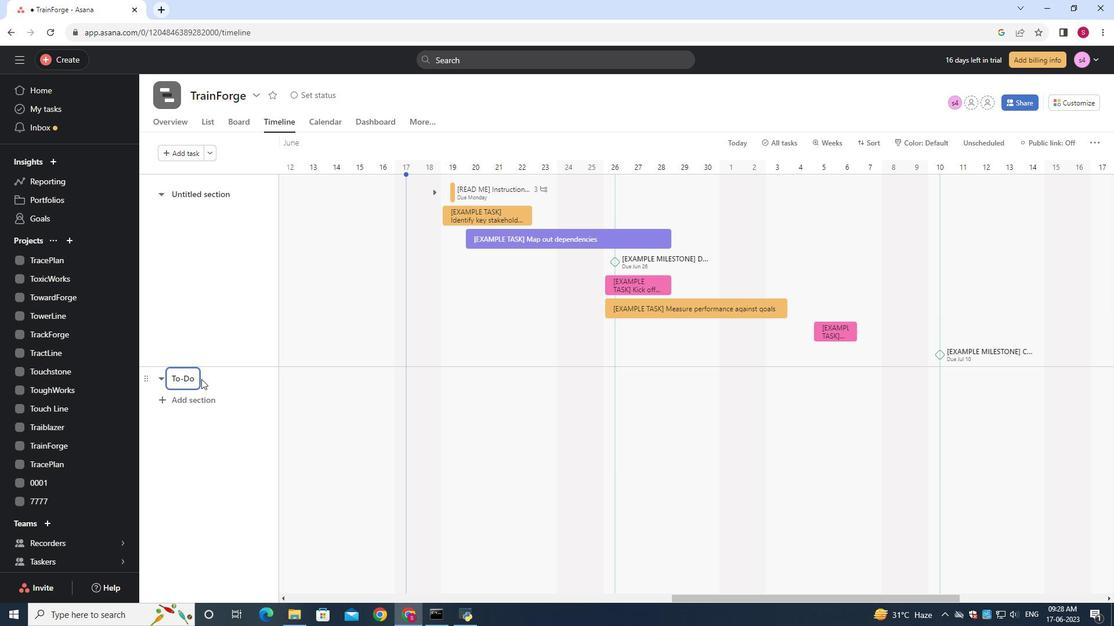 
Action: Mouse moved to (181, 397)
Screenshot: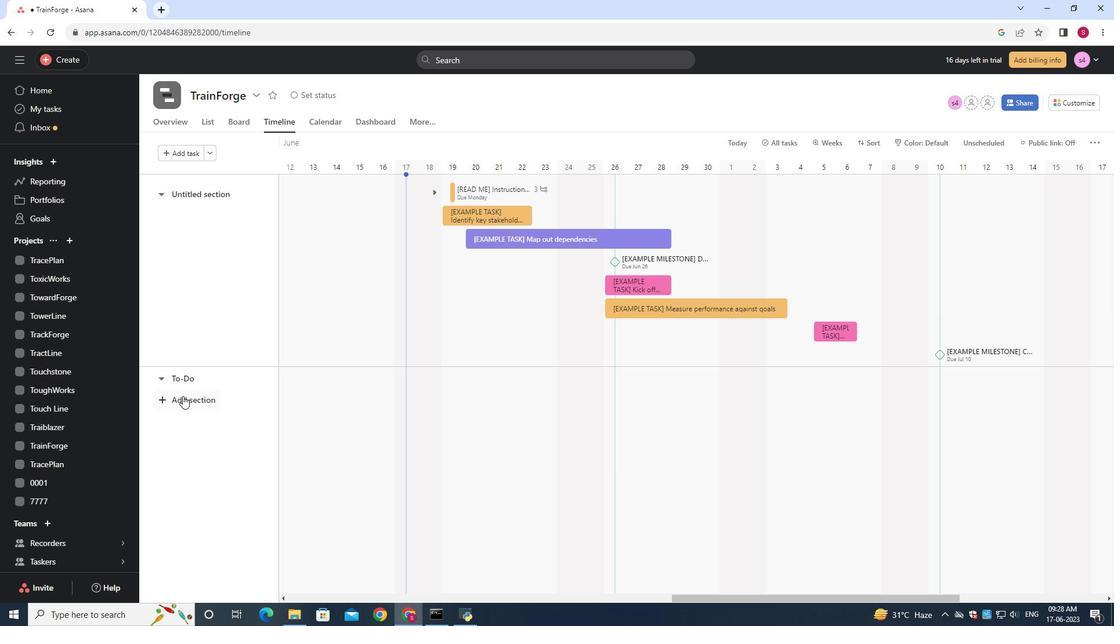 
Action: Mouse pressed left at (181, 397)
Screenshot: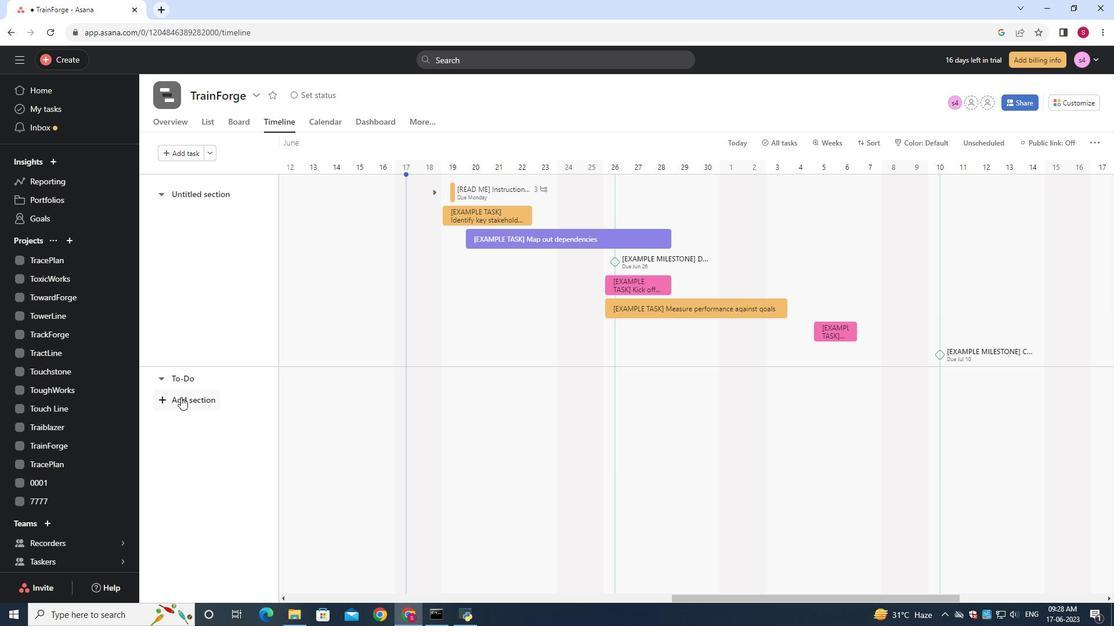 
Action: Key pressed <Key.shift>Doing<Key.enter>
Screenshot: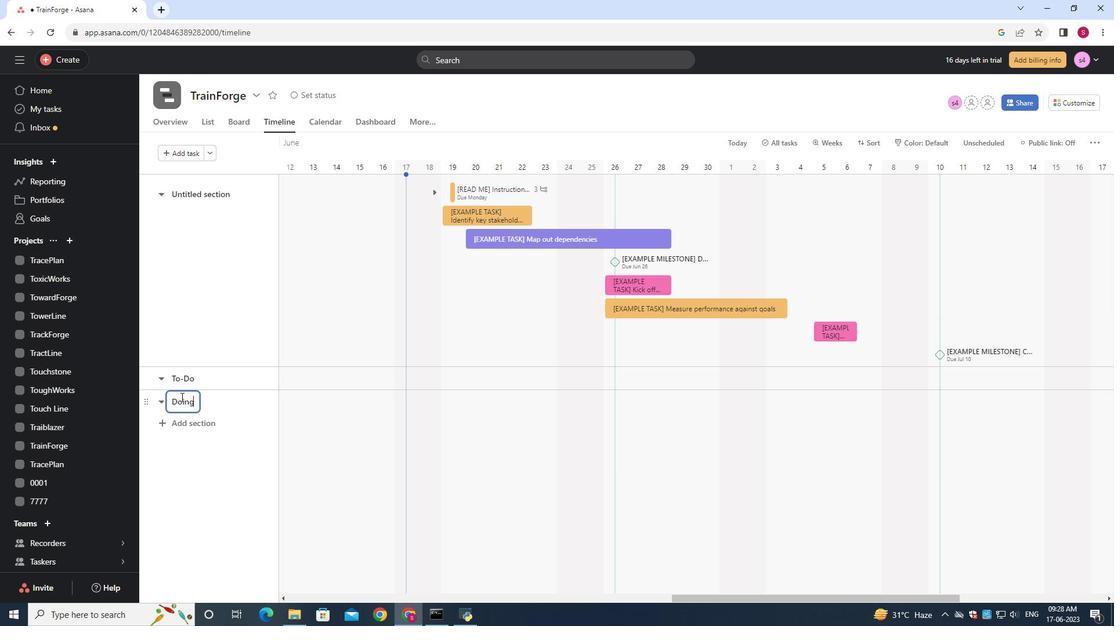 
Action: Mouse moved to (178, 422)
Screenshot: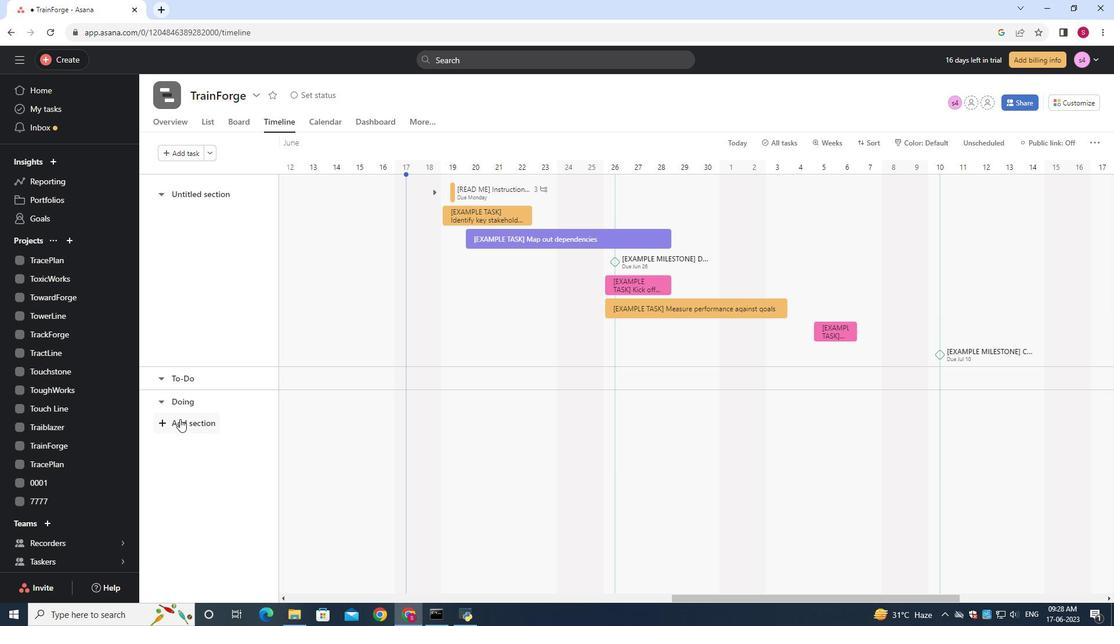 
Action: Mouse pressed left at (178, 422)
Screenshot: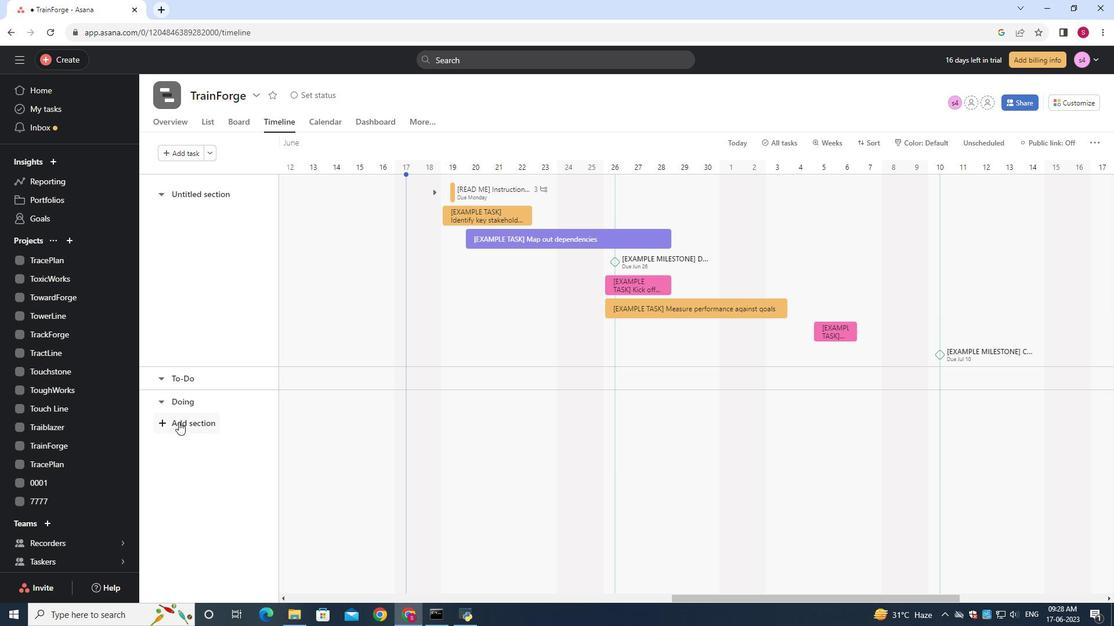 
Action: Key pressed <Key.shift>Done<Key.enter>
Screenshot: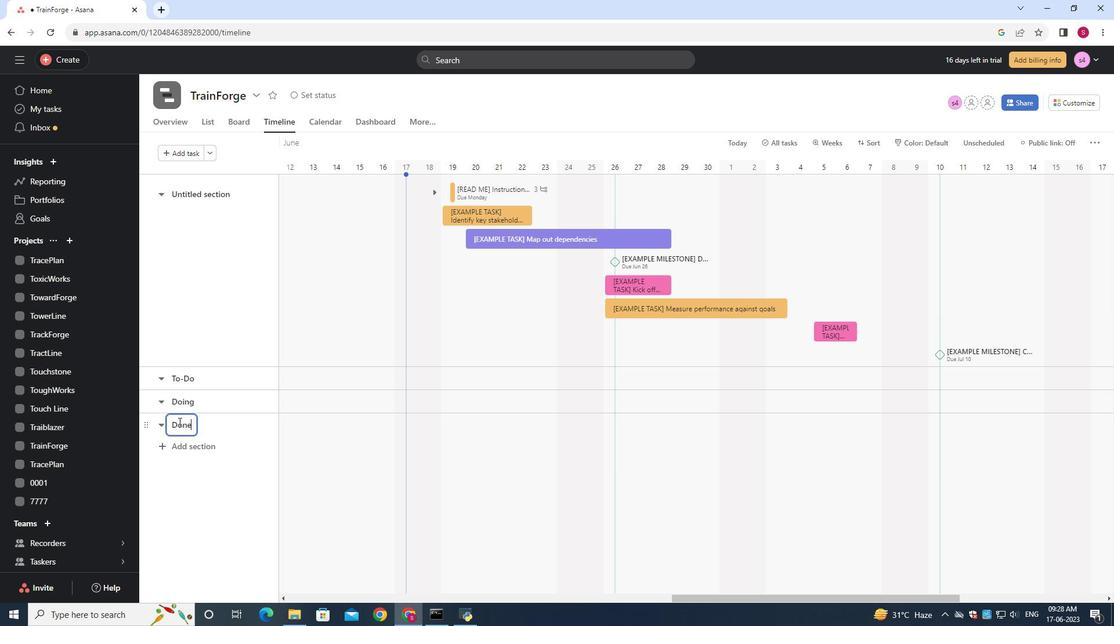 
Action: Mouse moved to (208, 429)
Screenshot: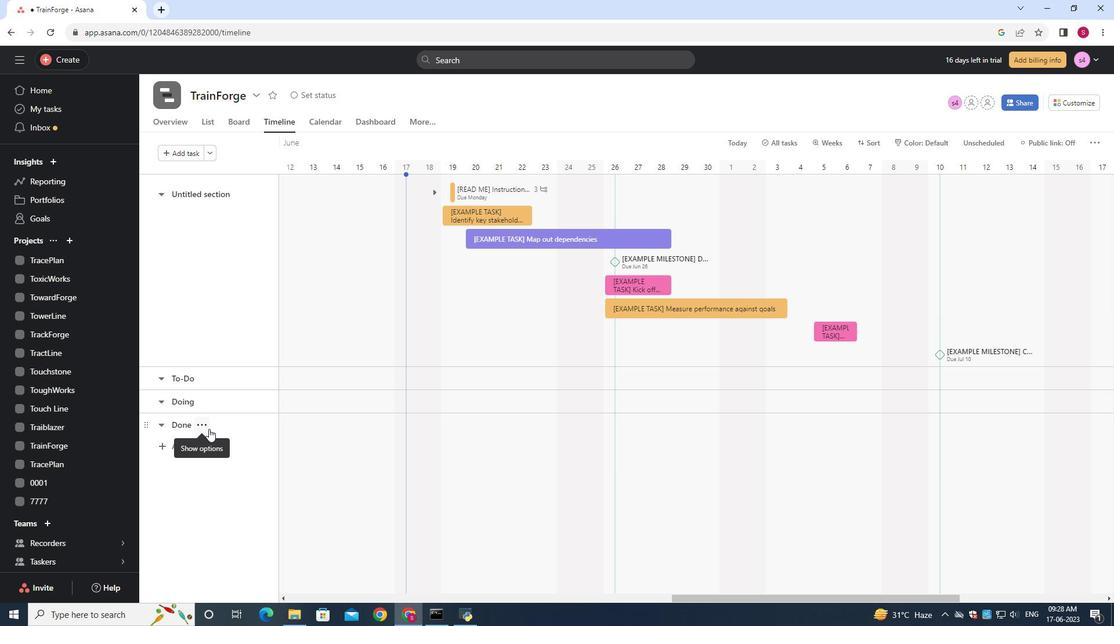 
